 Task: Add Organic Celery to the cart.
Action: Mouse moved to (531, 323)
Screenshot: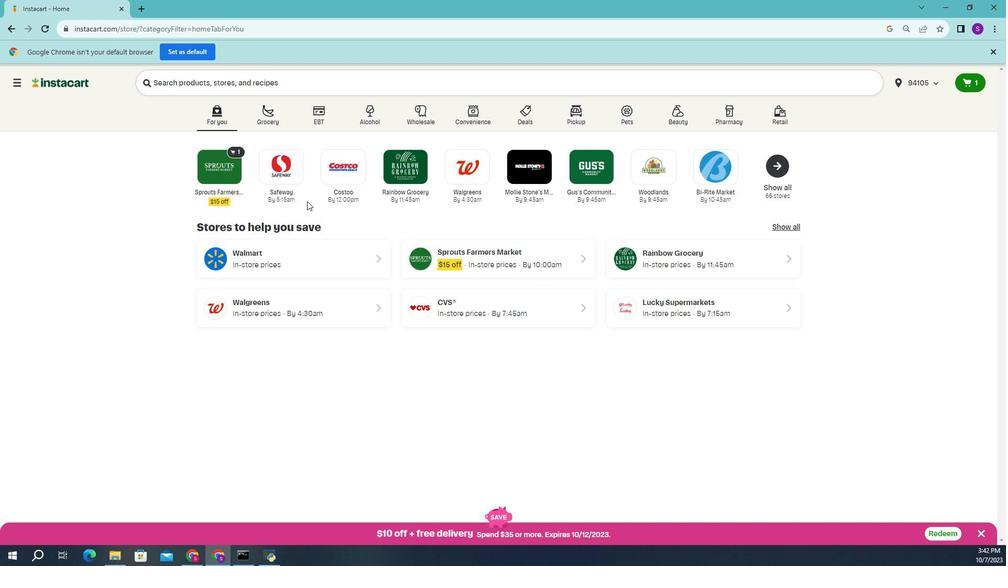 
Action: Mouse pressed left at (531, 323)
Screenshot: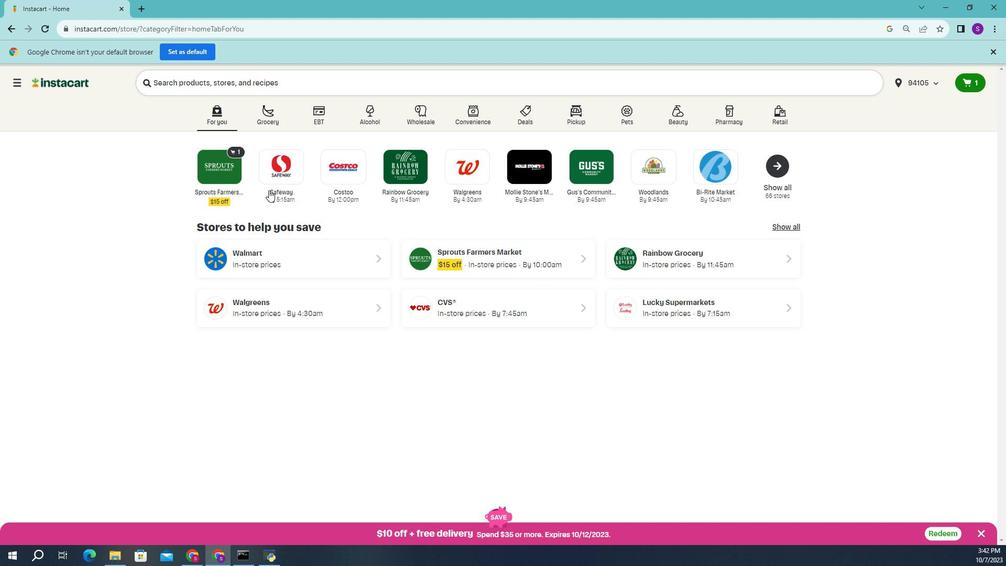 
Action: Mouse moved to (531, 323)
Screenshot: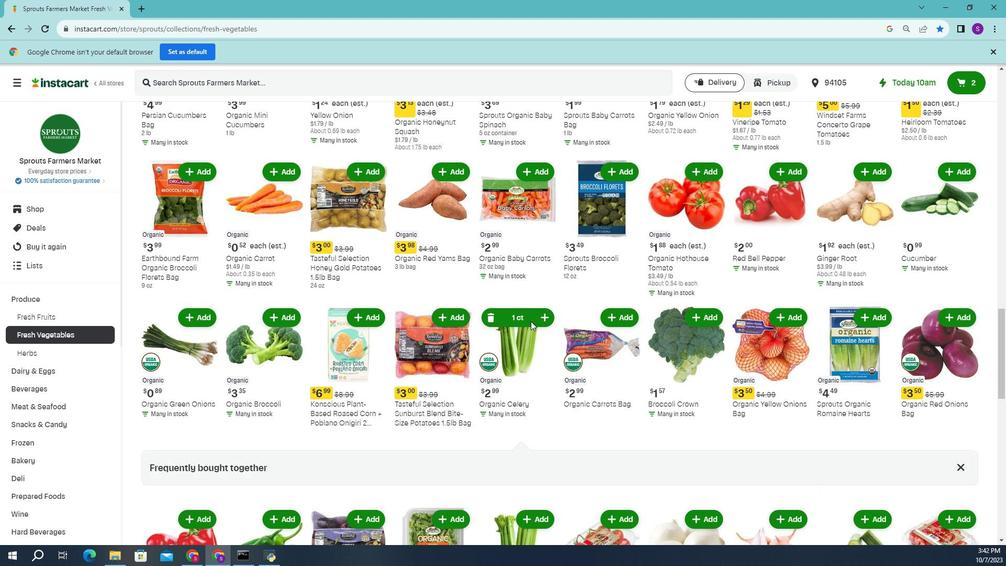 
Action: Mouse pressed left at (531, 323)
Screenshot: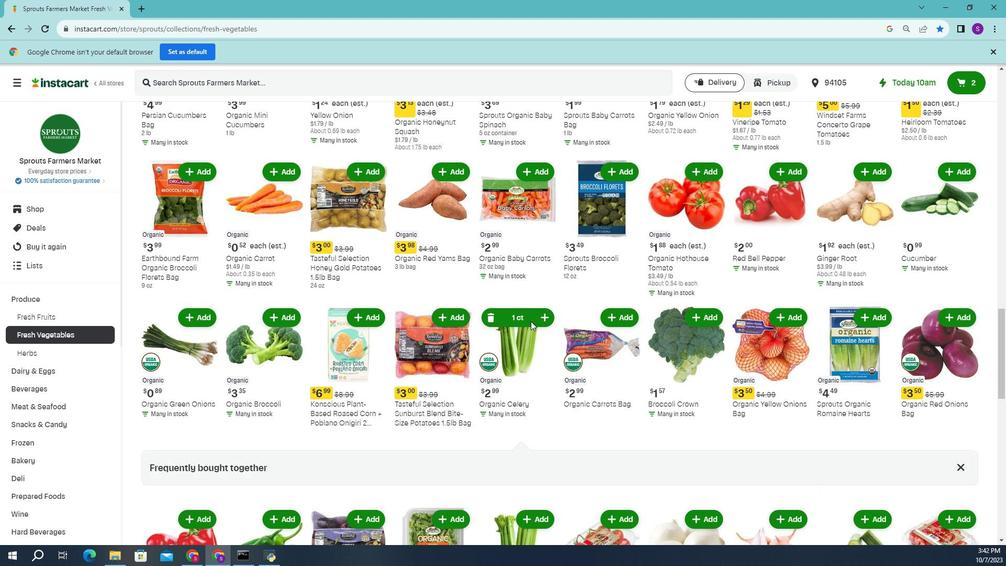 
Action: Mouse moved to (531, 323)
Screenshot: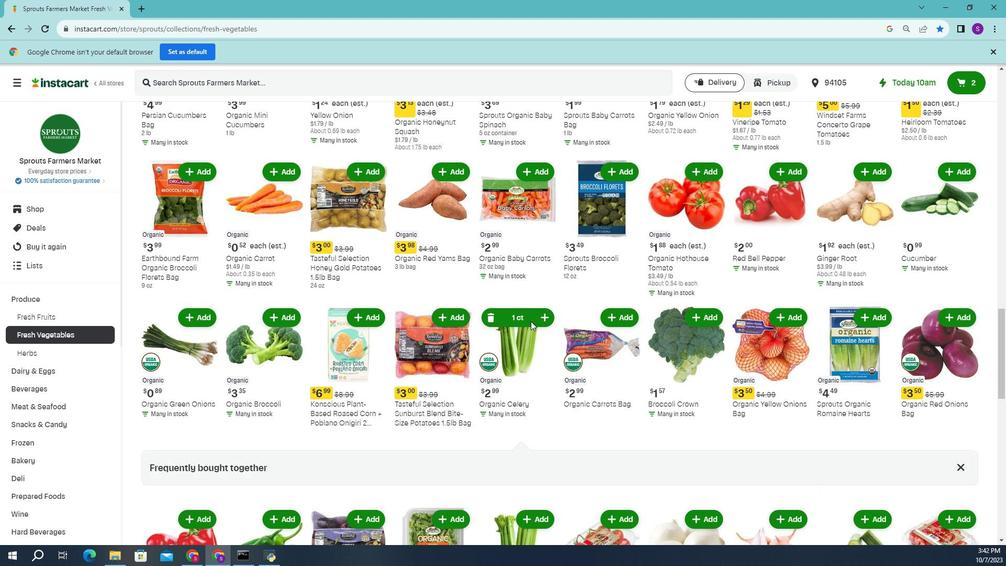 
Action: Mouse pressed left at (531, 323)
Screenshot: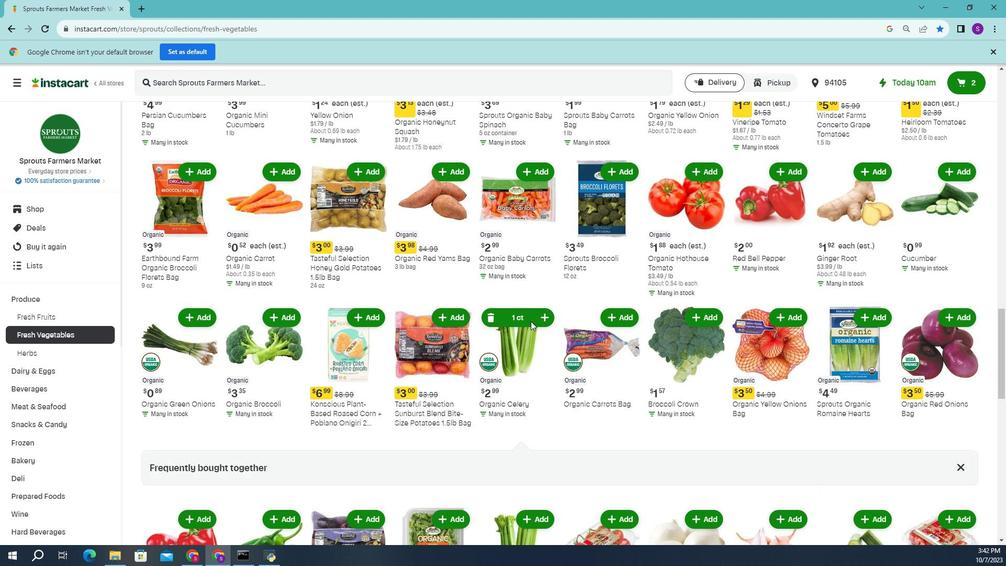 
Action: Mouse moved to (531, 323)
Screenshot: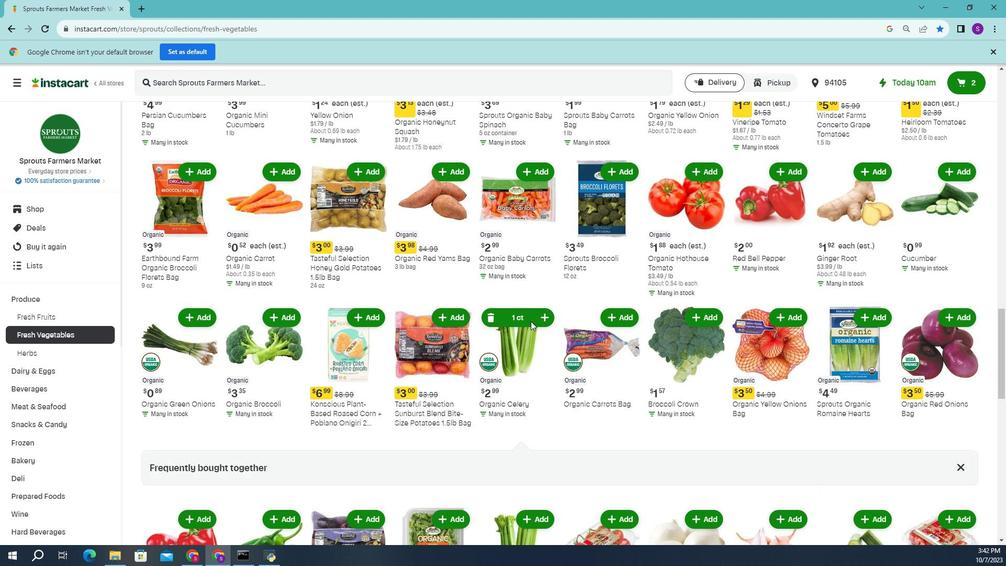 
Action: Mouse pressed left at (531, 323)
Screenshot: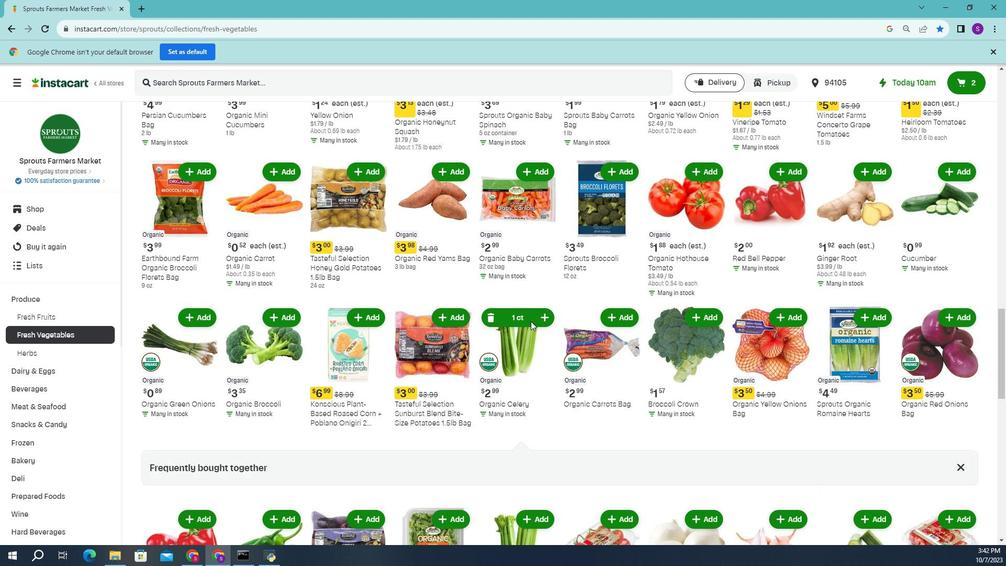 
Action: Mouse moved to (531, 323)
Screenshot: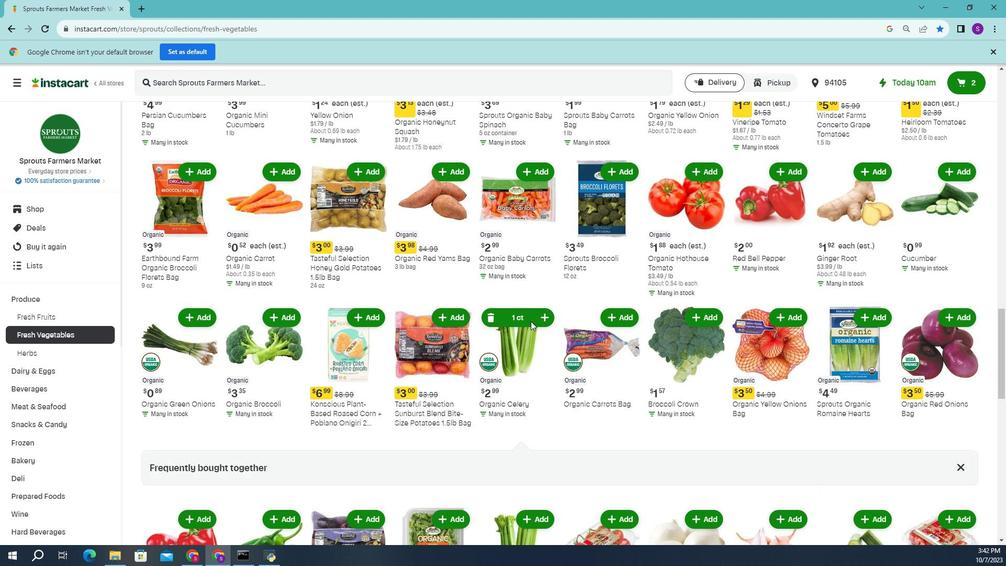 
Action: Mouse pressed left at (531, 323)
Screenshot: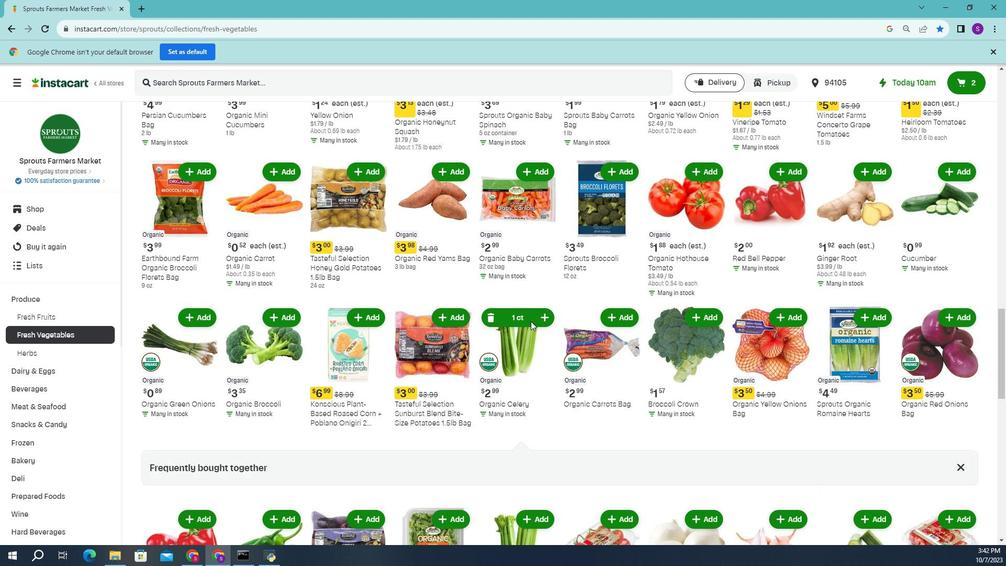 
Action: Mouse moved to (531, 323)
Screenshot: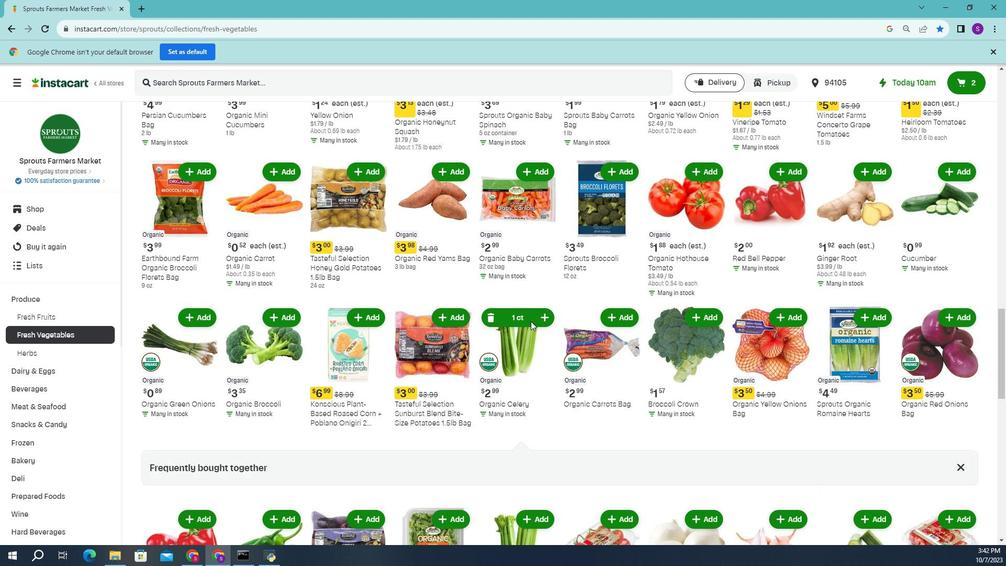 
Action: Mouse pressed left at (531, 323)
Screenshot: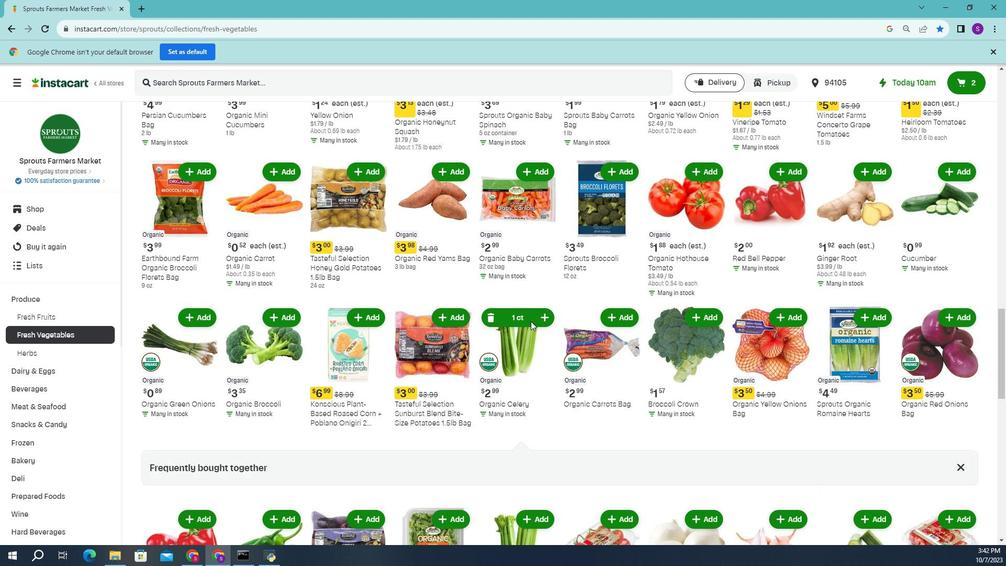 
Action: Mouse moved to (531, 323)
Screenshot: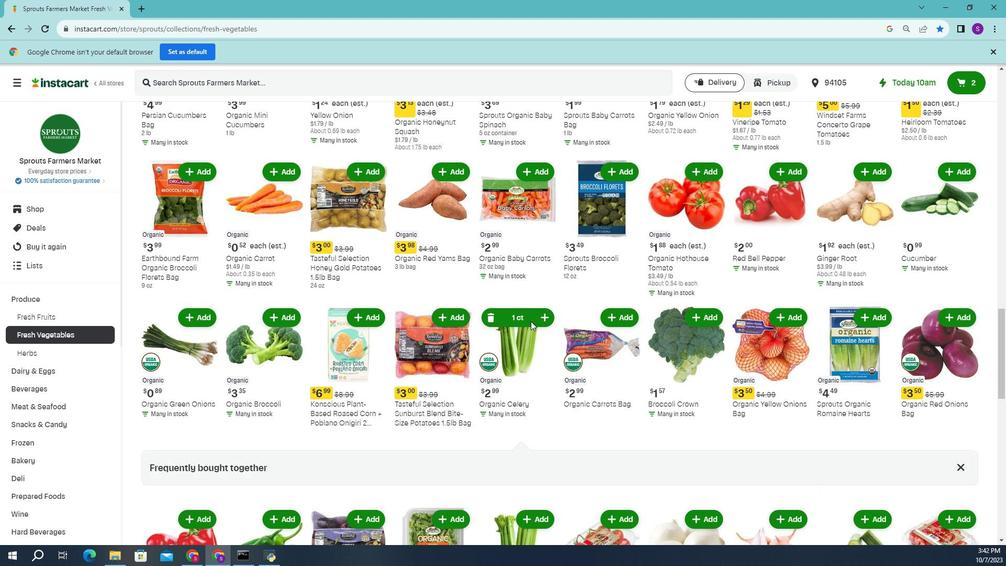 
Action: Mouse pressed left at (531, 323)
Screenshot: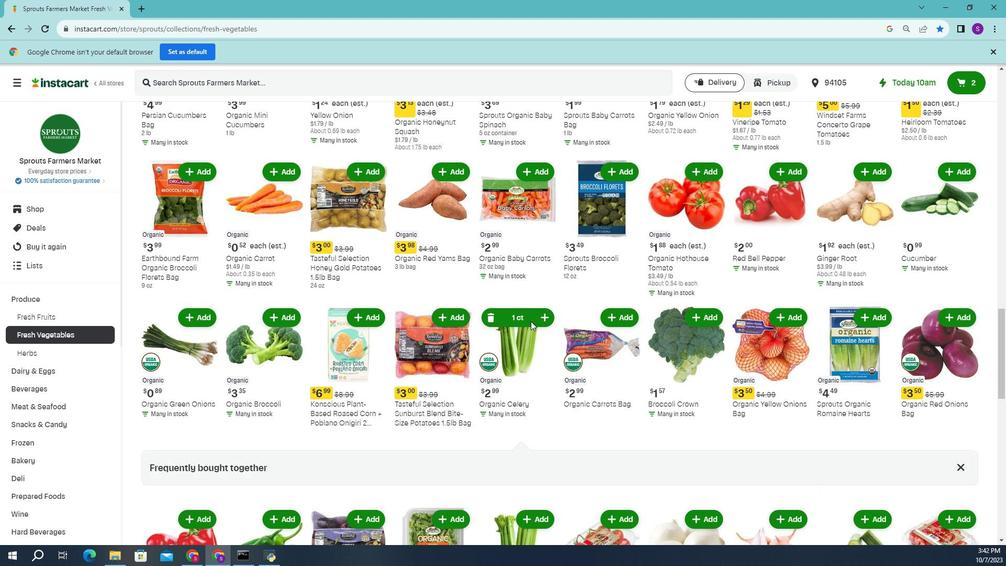 
Action: Mouse moved to (531, 323)
Screenshot: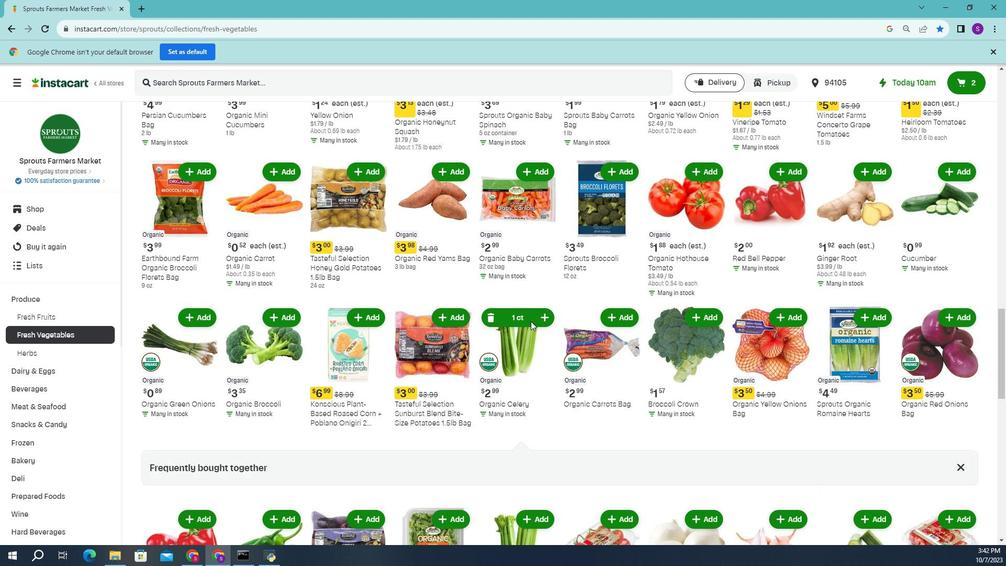 
Action: Mouse pressed left at (531, 323)
Screenshot: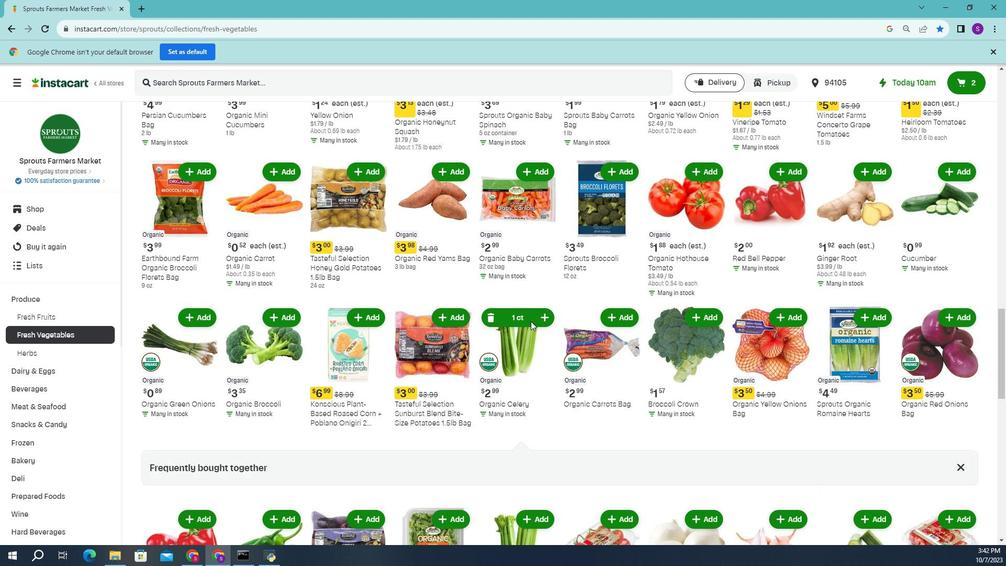 
Action: Mouse moved to (531, 323)
Screenshot: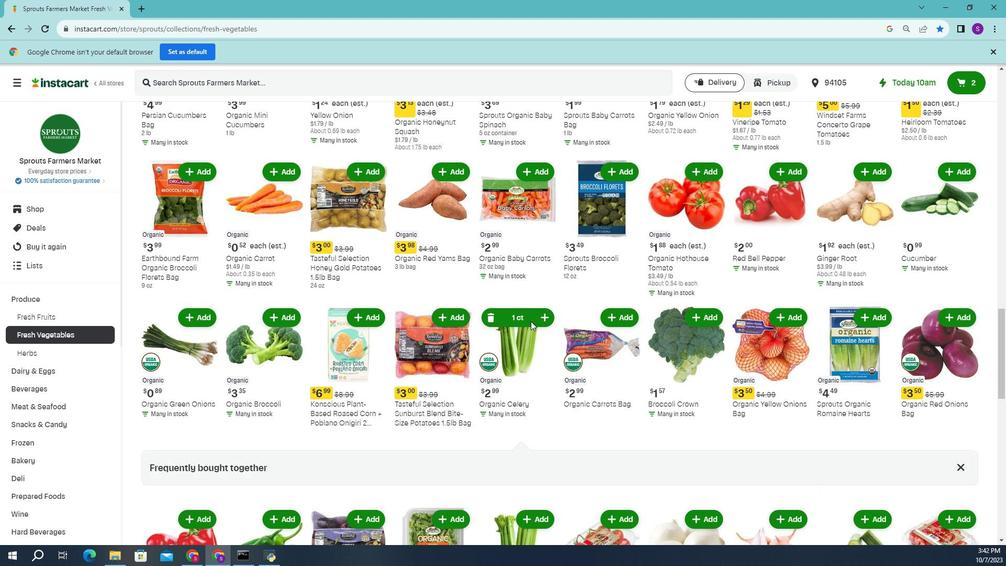 
Action: Key pressed <Key.esc><Key.esc><Key.esc><Key.esc><Key.cmd>l<Key.alt_l><Key.alt_l><Key.alt_l><Key.alt_l><Key.alt_l><Key.alt_l><Key.alt_l><Key.alt_l><Key.alt_l><Key.alt_l><Key.alt_l><Key.alt_l><Key.delete>
Screenshot: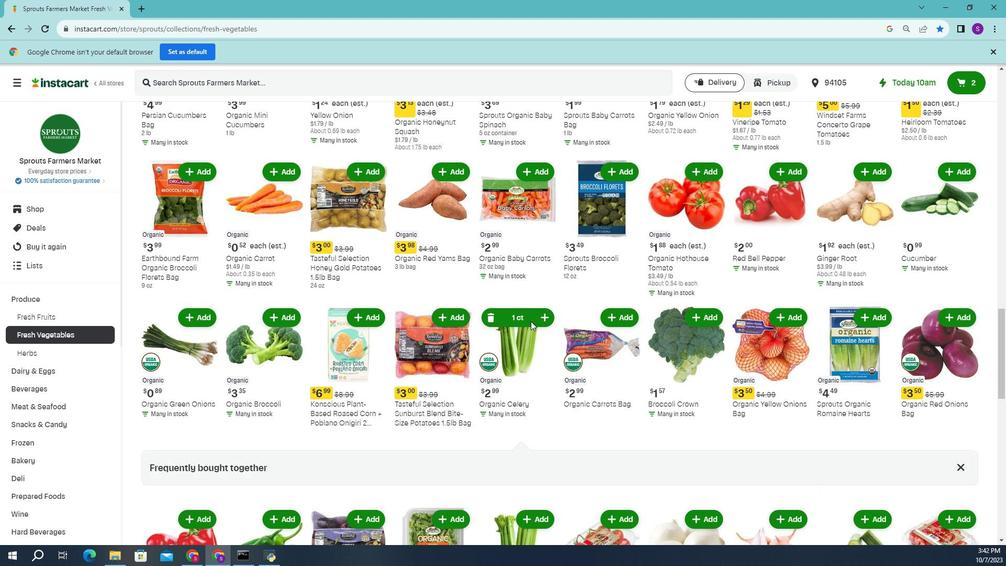 
Action: Mouse moved to (531, 323)
Screenshot: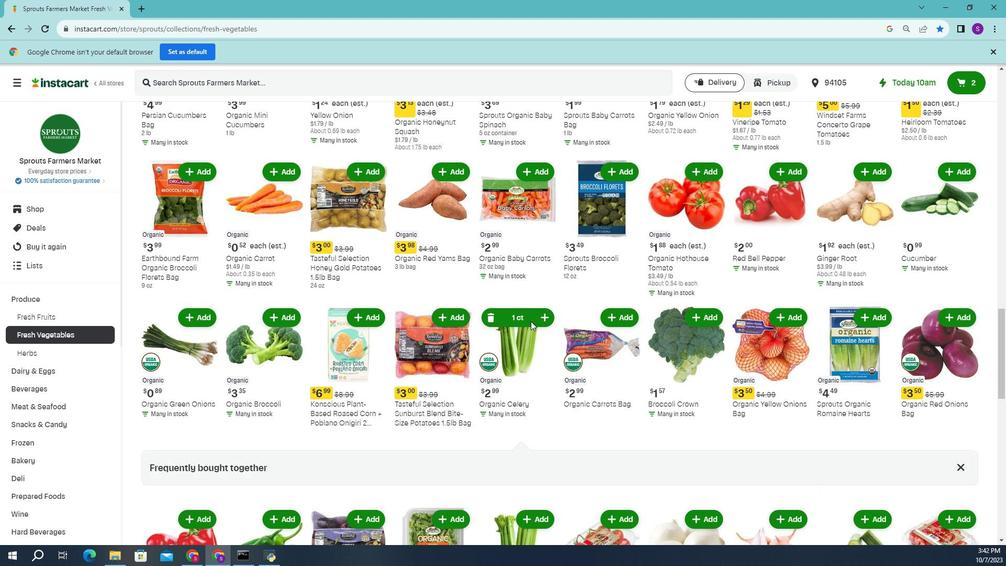 
Action: Mouse pressed left at (531, 323)
Screenshot: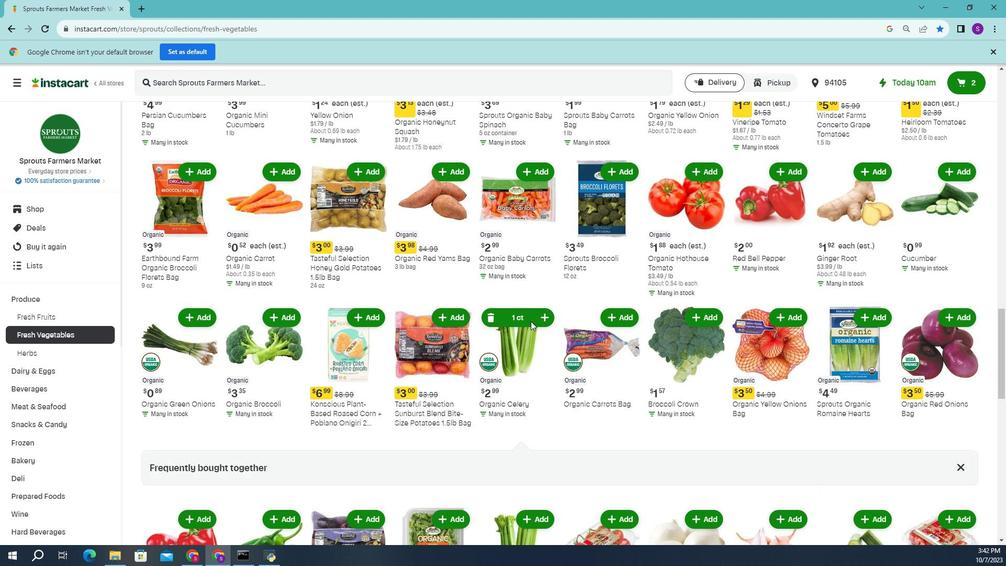 
Action: Mouse moved to (531, 323)
Screenshot: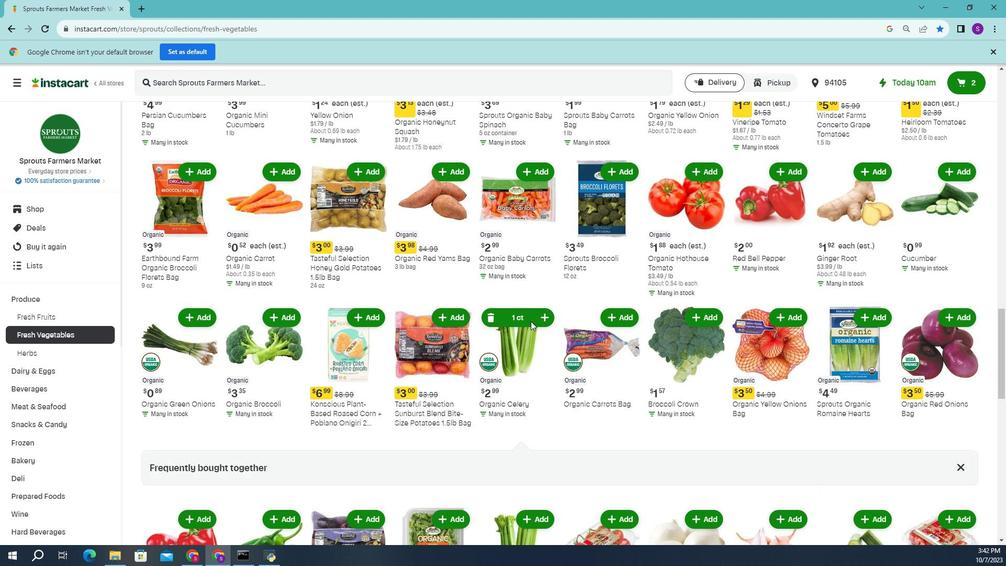 
Action: Mouse pressed left at (531, 323)
Screenshot: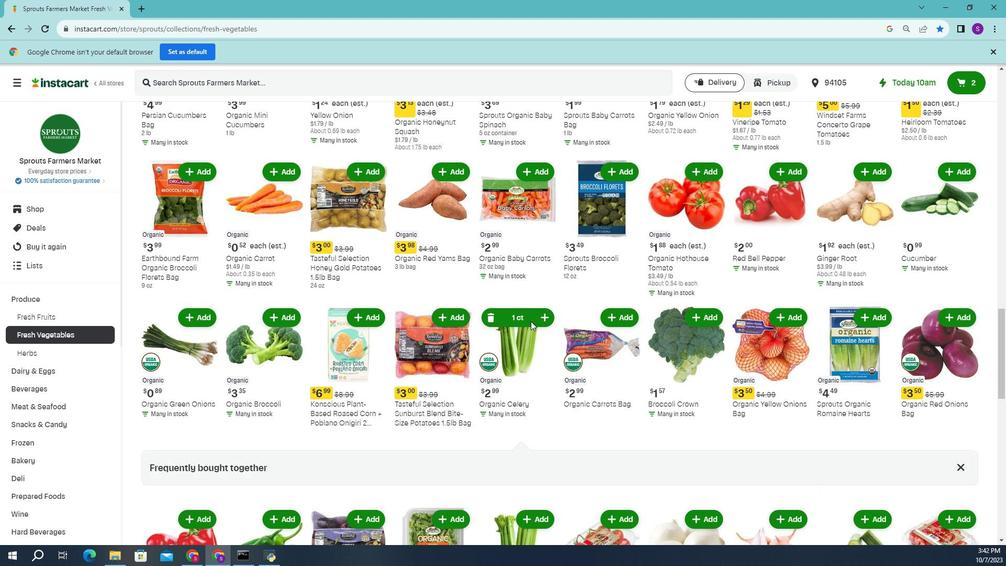 
Action: Mouse moved to (531, 323)
Screenshot: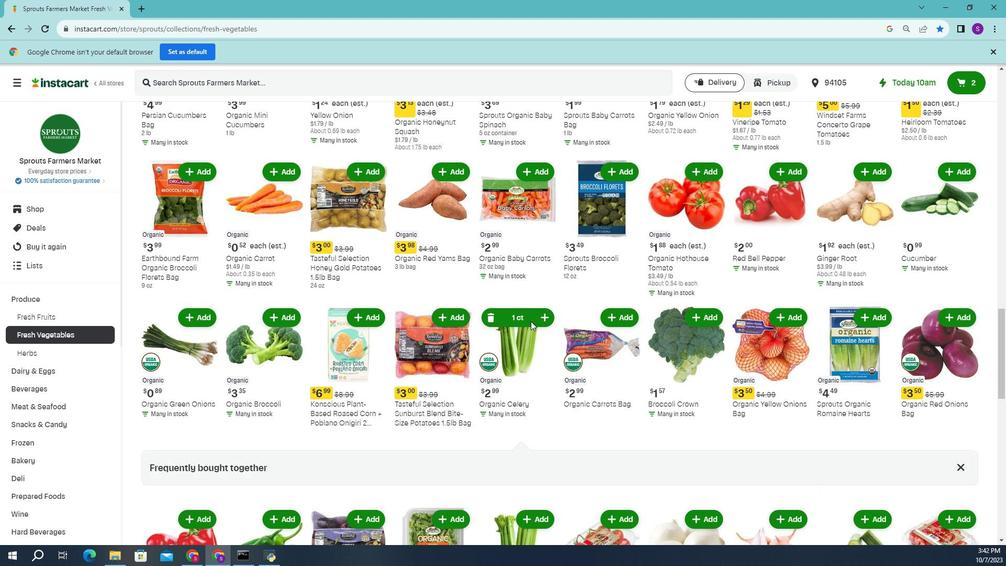 
Action: Mouse pressed left at (531, 323)
Screenshot: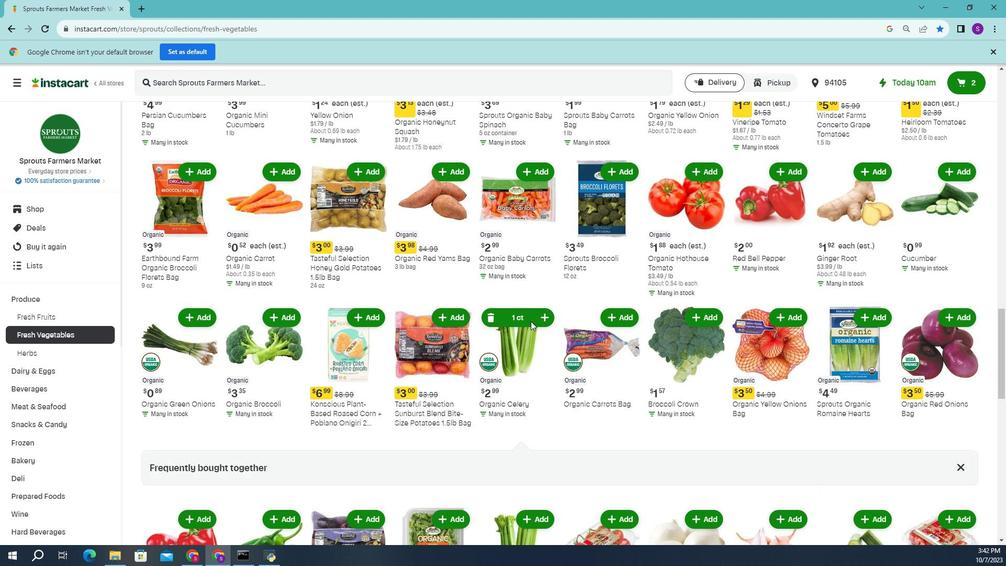 
Action: Mouse moved to (531, 323)
Screenshot: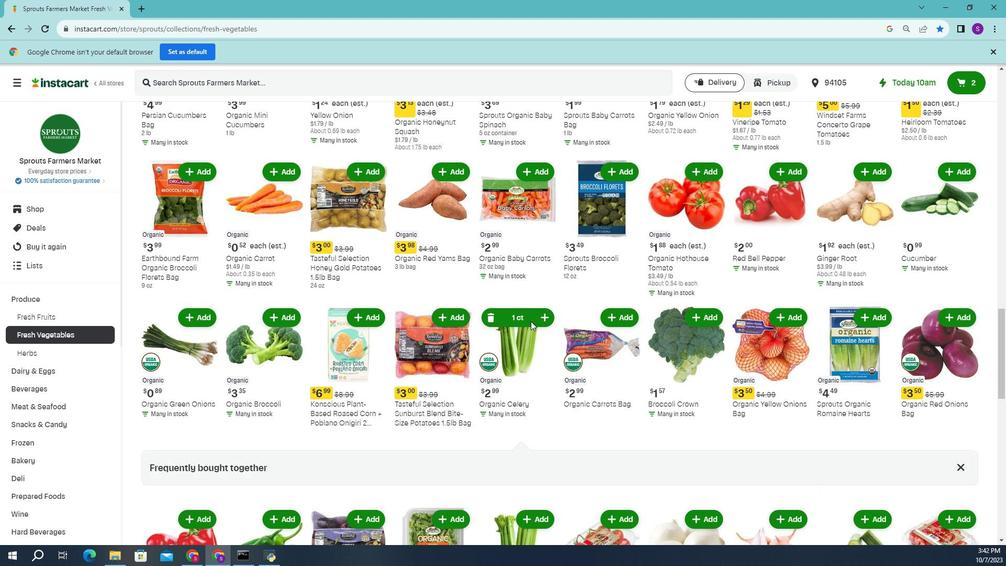 
Action: Mouse pressed left at (531, 323)
Screenshot: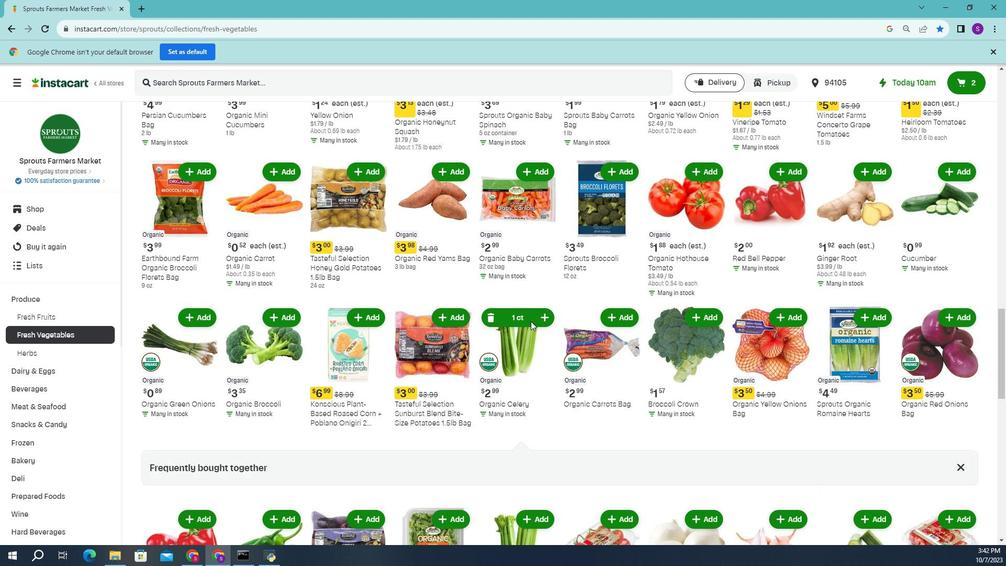
Action: Mouse pressed left at (531, 323)
Screenshot: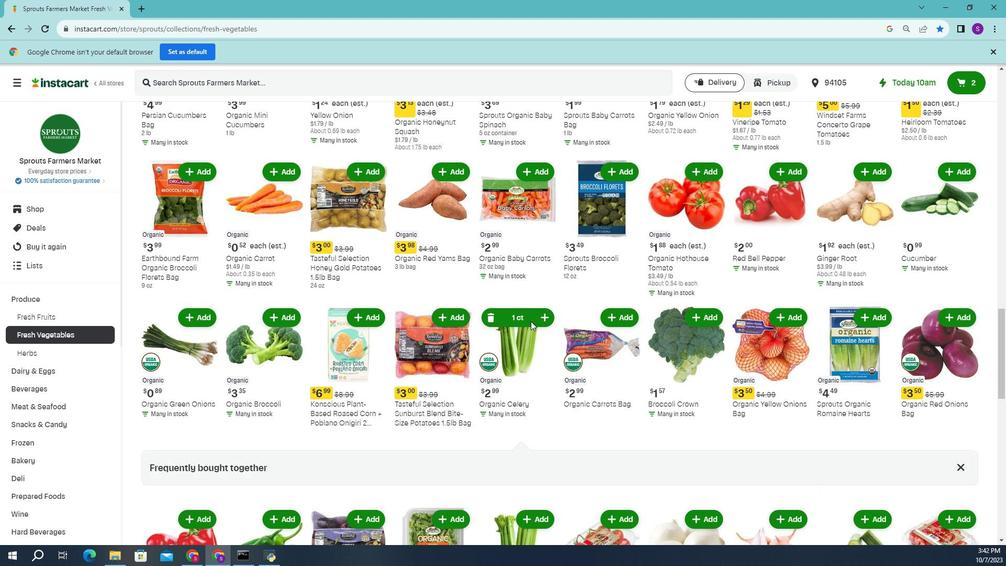
Action: Mouse pressed left at (531, 323)
Screenshot: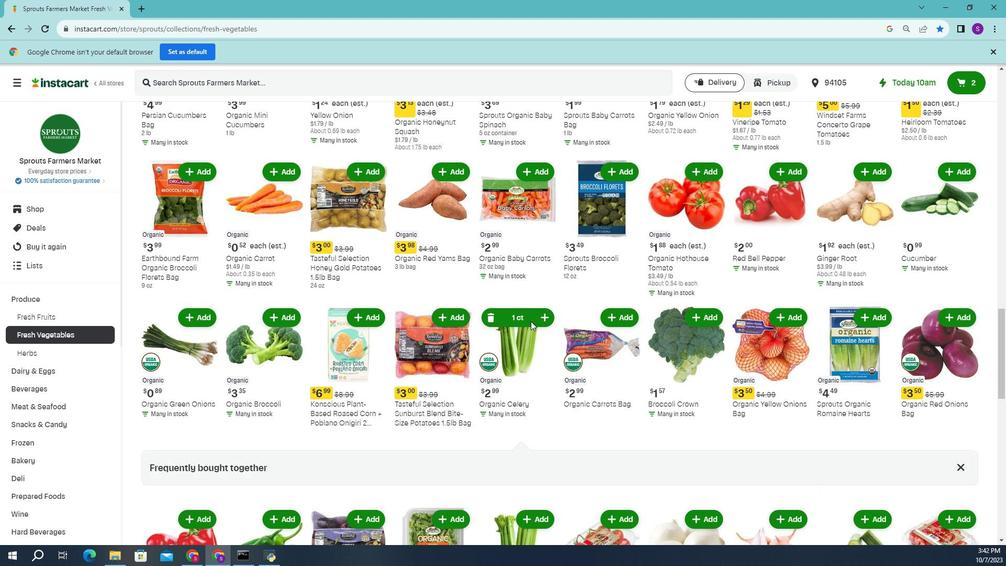 
Action: Mouse pressed left at (531, 323)
Screenshot: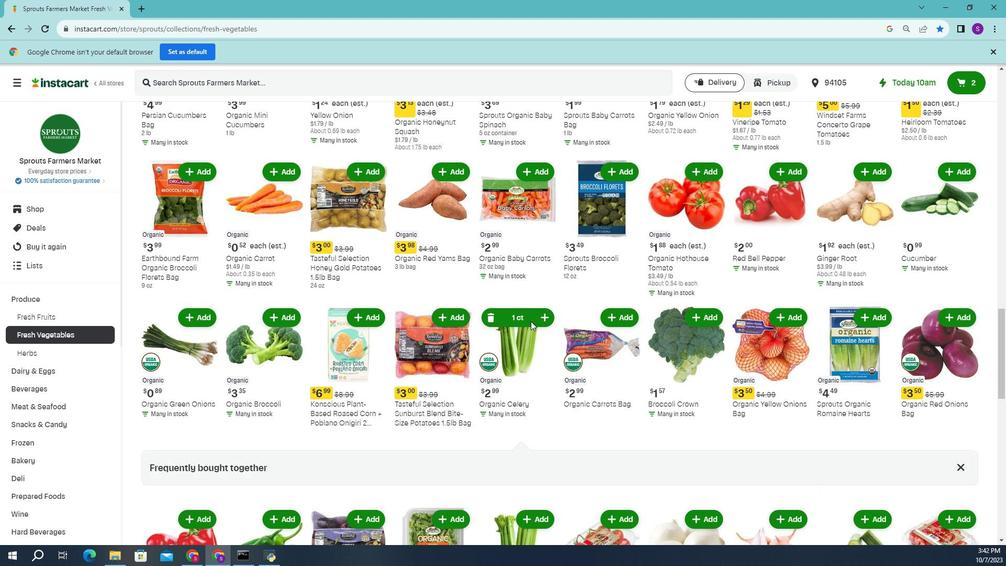 
Action: Mouse pressed left at (531, 323)
Screenshot: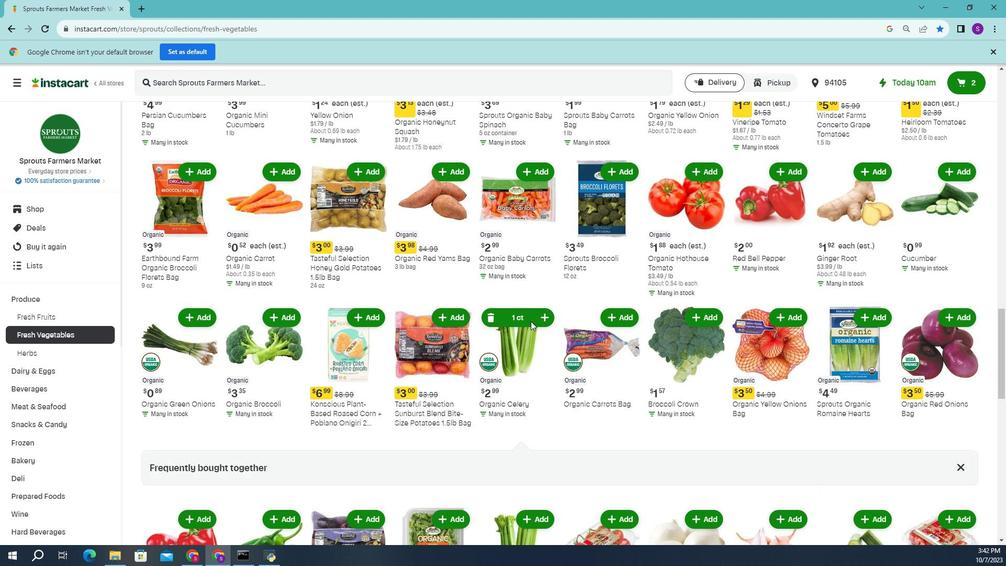 
Action: Key pressed <Key.cmd>llllllll<Key.alt_l><Key.alt_l><Key.delete><Key.delete><Key.delete><Key.delete><Key.delete><Key.delete><Key.delete><Key.delete><Key.delete><Key.delete><Key.delete><Key.delete><Key.delete><Key.delete><Key.delete><Key.delete><Key.delete><Key.delete><Key.delete><Key.delete><Key.alt_l><Key.delete><Key.esc><Key.esc><Key.esc><Key.esc><Key.esc><Key.esc><Key.esc><Key.esc><Key.esc><Key.esc><Key.esc><Key.esc><Key.esc><Key.esc><Key.alt_l><Key.delete><Key.delete><Key.delete><Key.delete><Key.delete><Key.delete><Key.delete><Key.delete><Key.delete><Key.delete><Key.delete><Key.delete><Key.delete><Key.delete><Key.delete><Key.delete><Key.delete><Key.alt_l><Key.delete><Key.delete><Key.delete><Key.delete><Key.delete><Key.delete><Key.delete><Key.delete><Key.delete><Key.delete><Key.delete><Key.delete><Key.delete><Key.delete><Key.delete>
Screenshot: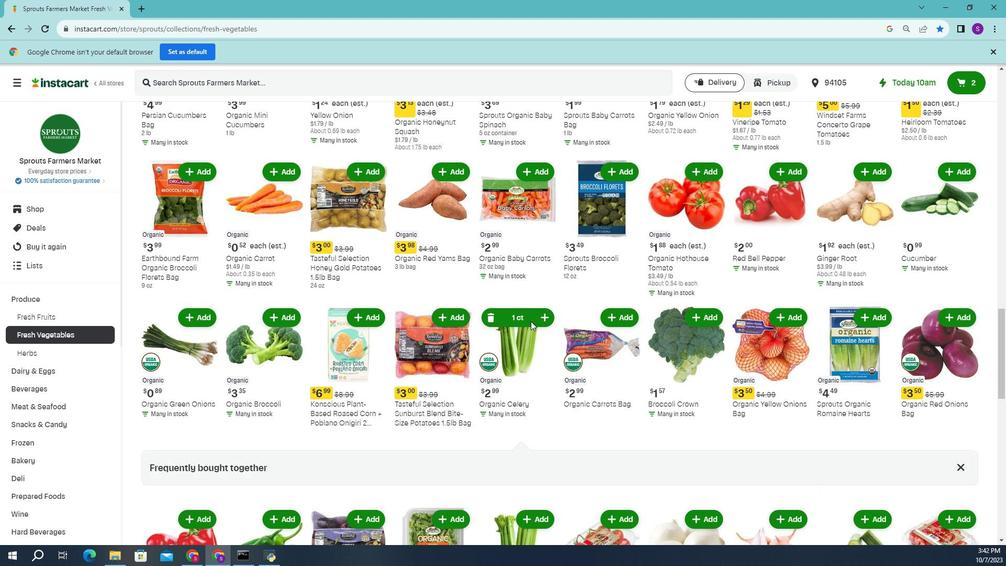 
Action: Mouse moved to (531, 323)
Screenshot: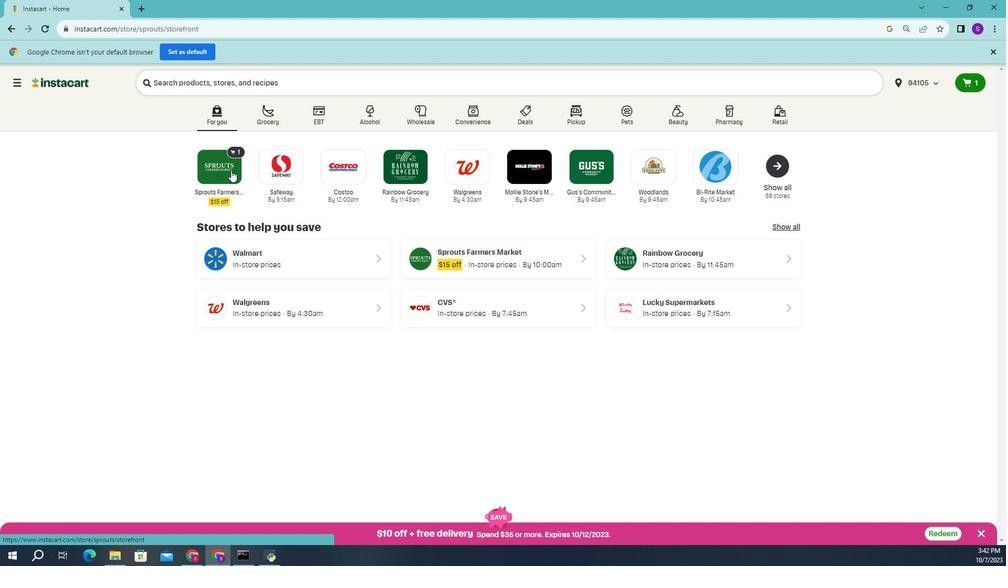 
Action: Mouse pressed left at (531, 323)
Screenshot: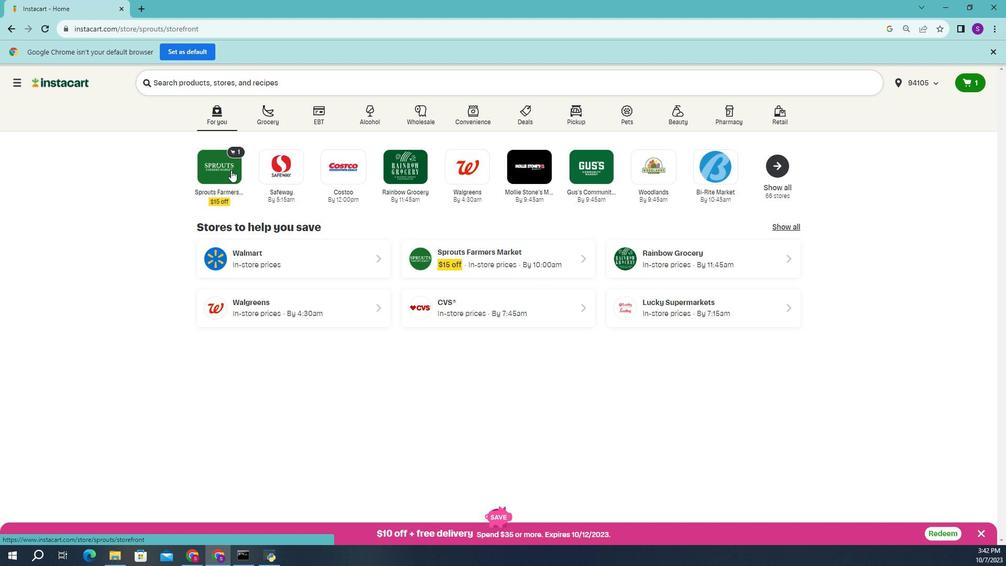 
Action: Mouse moved to (531, 323)
Screenshot: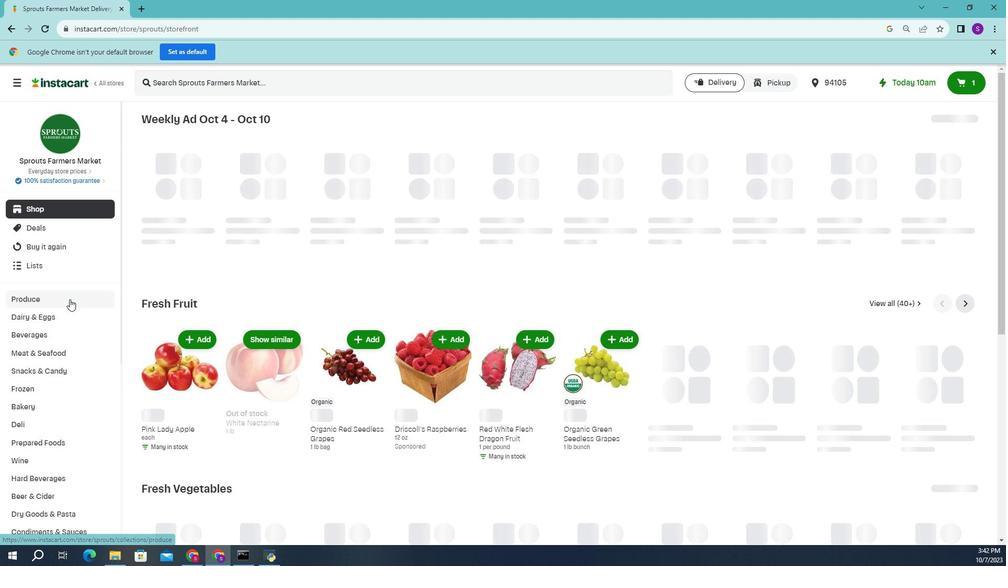 
Action: Mouse pressed left at (531, 323)
Screenshot: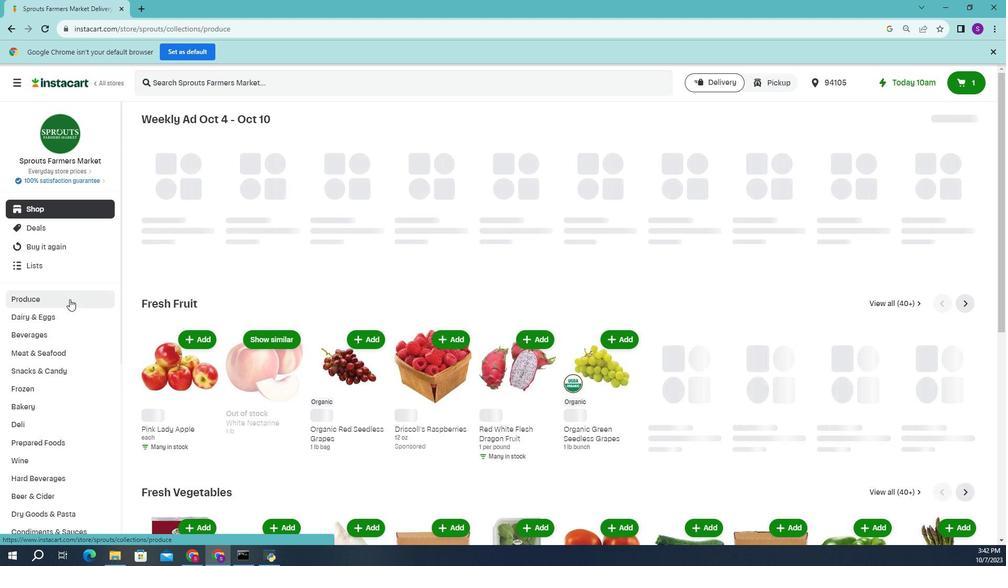 
Action: Mouse moved to (531, 323)
Screenshot: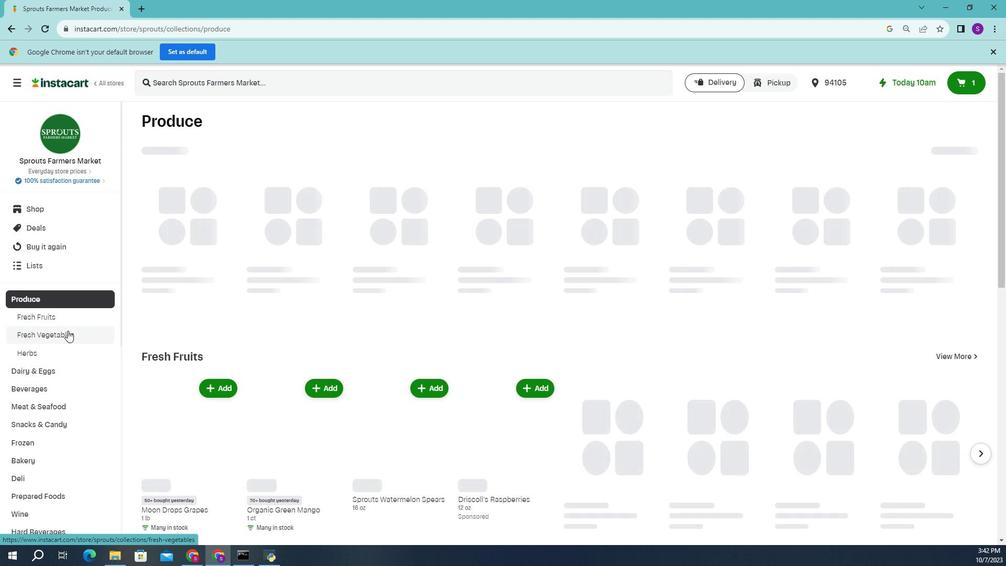 
Action: Mouse pressed left at (531, 323)
Screenshot: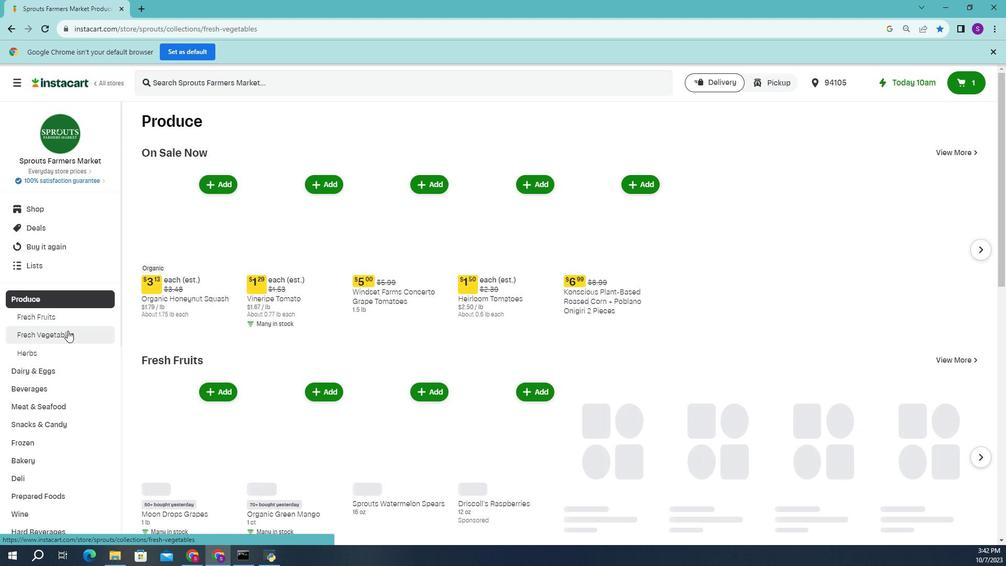 
Action: Mouse moved to (531, 323)
Screenshot: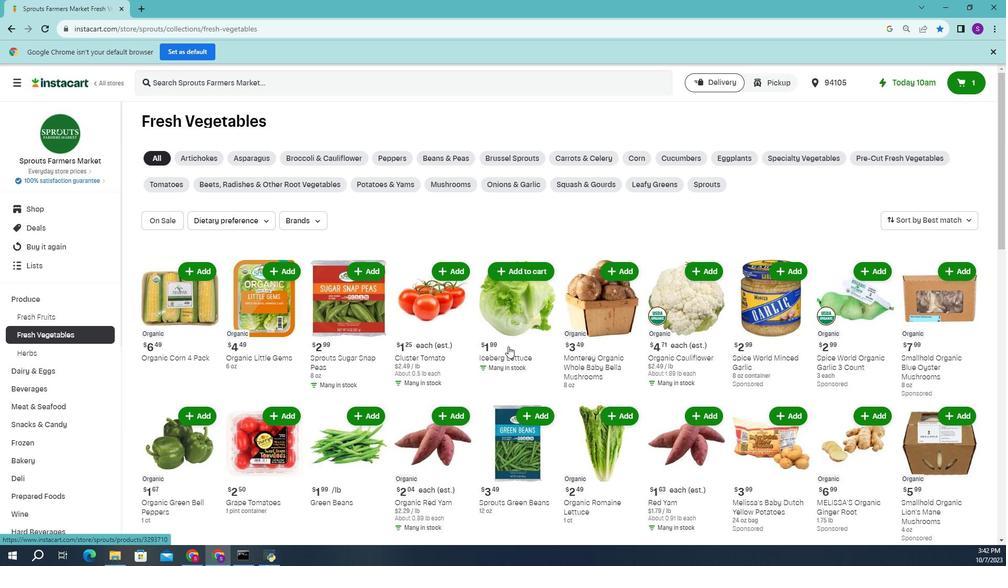 
Action: Mouse scrolled (531, 323) with delta (0, 0)
Screenshot: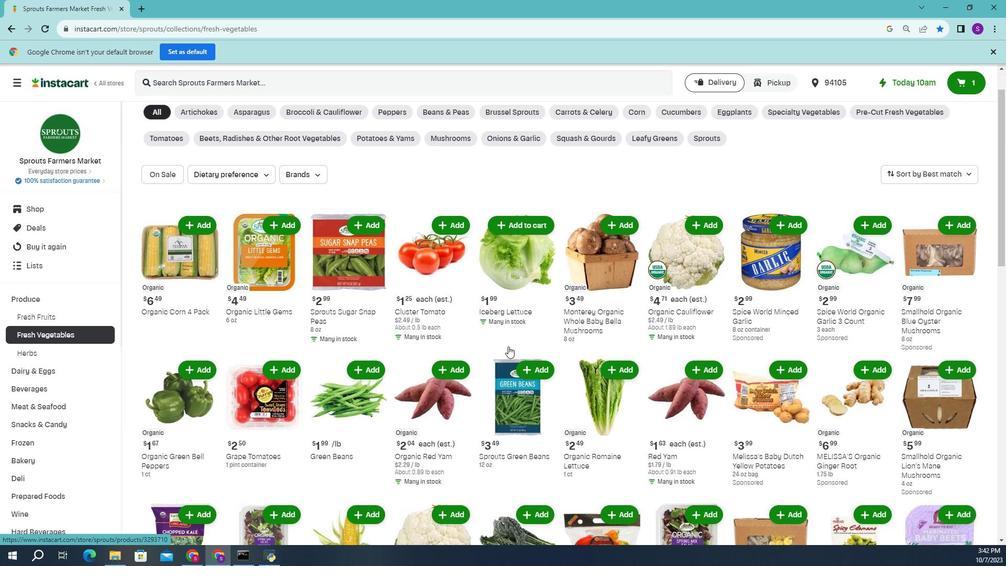
Action: Mouse scrolled (531, 323) with delta (0, 0)
Screenshot: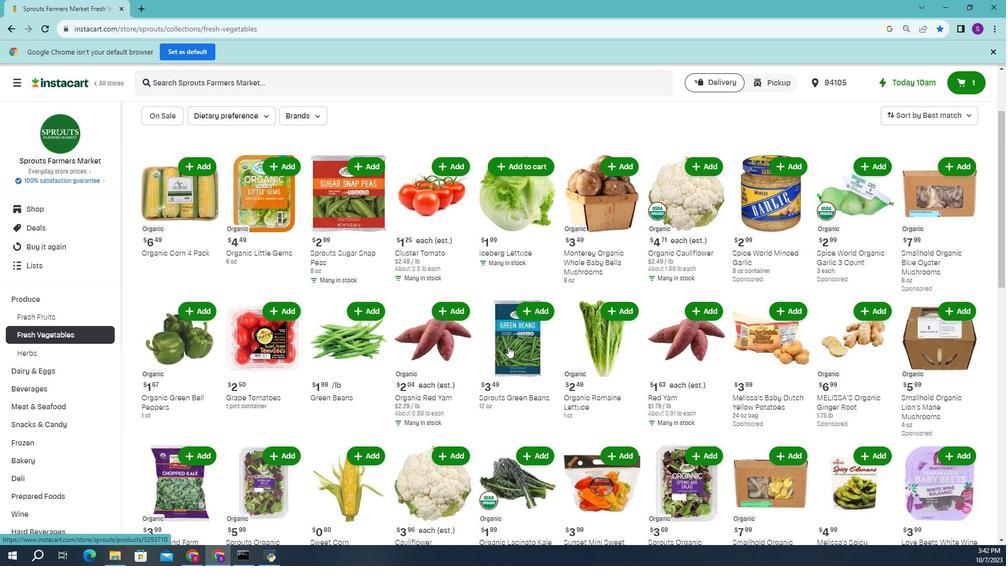 
Action: Mouse scrolled (531, 323) with delta (0, 0)
Screenshot: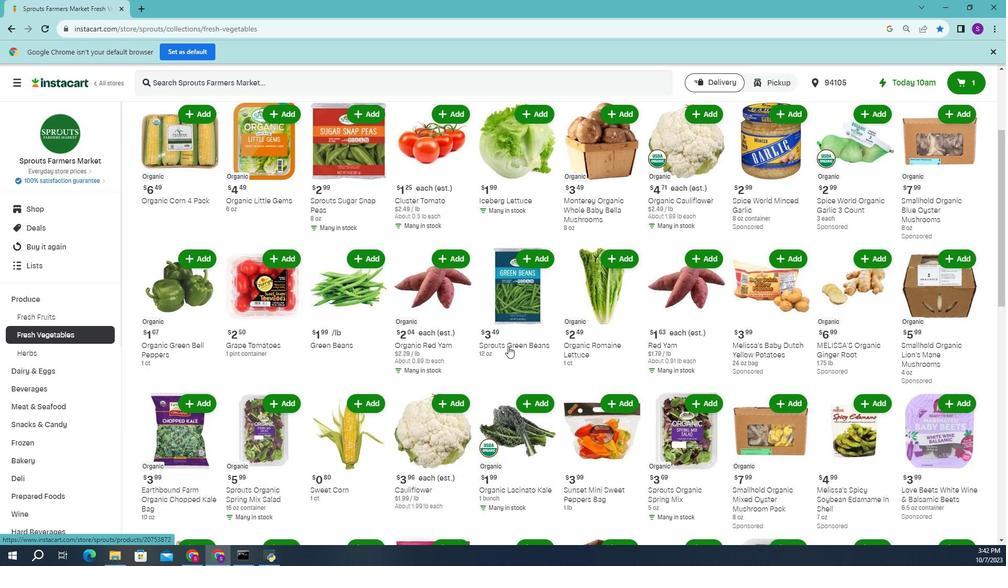 
Action: Mouse moved to (531, 323)
Screenshot: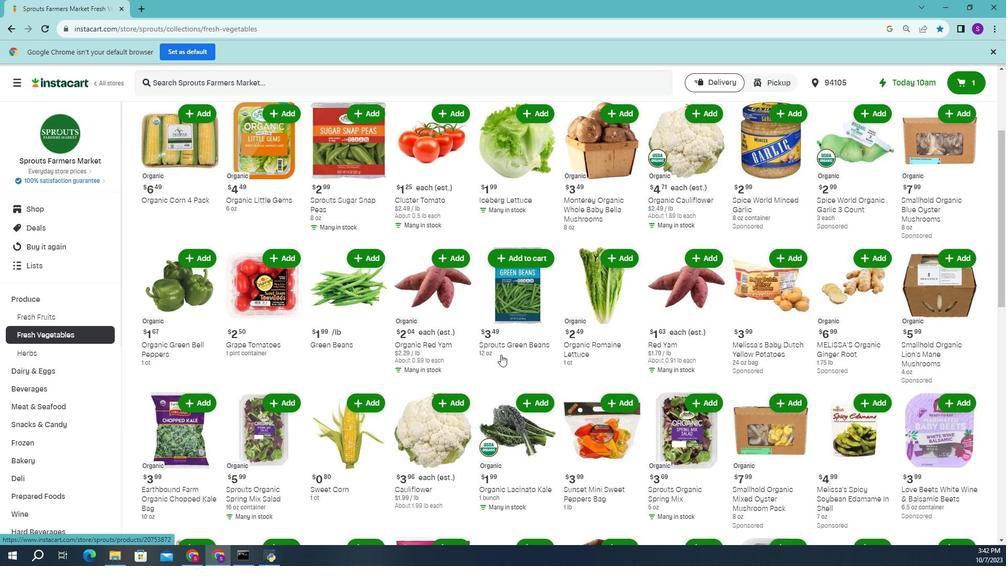 
Action: Mouse scrolled (531, 323) with delta (0, 0)
Screenshot: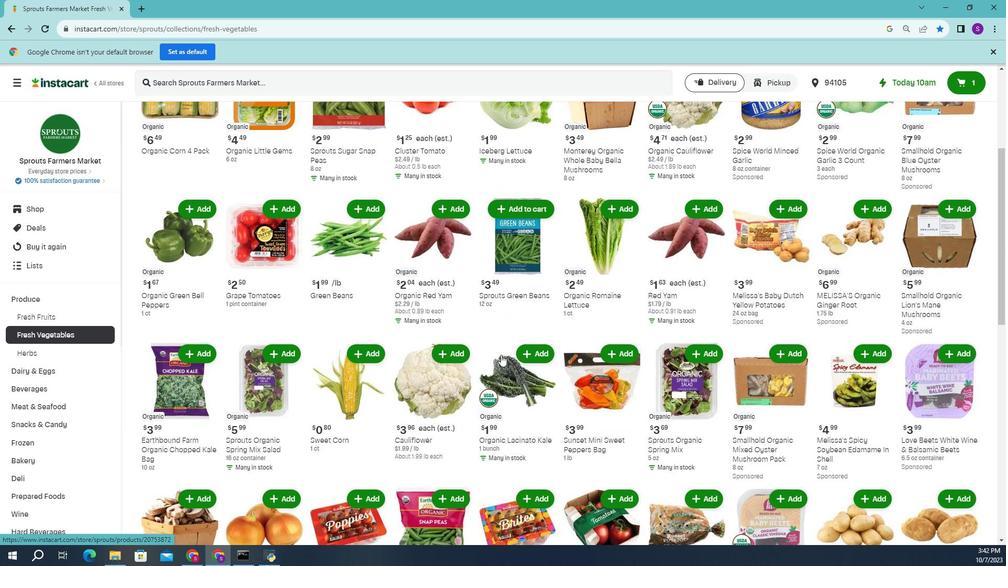 
Action: Mouse scrolled (531, 323) with delta (0, 0)
Screenshot: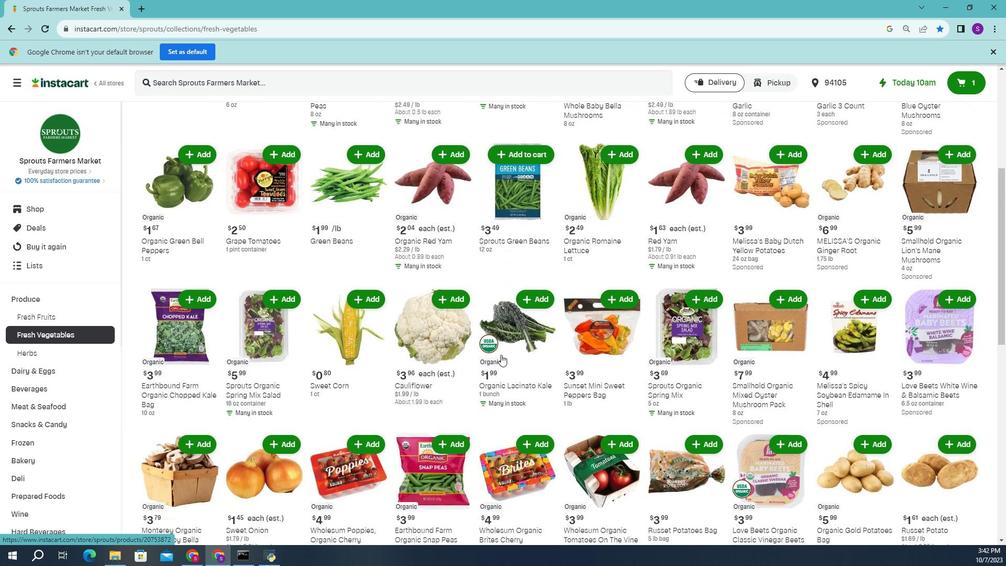 
Action: Mouse moved to (531, 323)
Screenshot: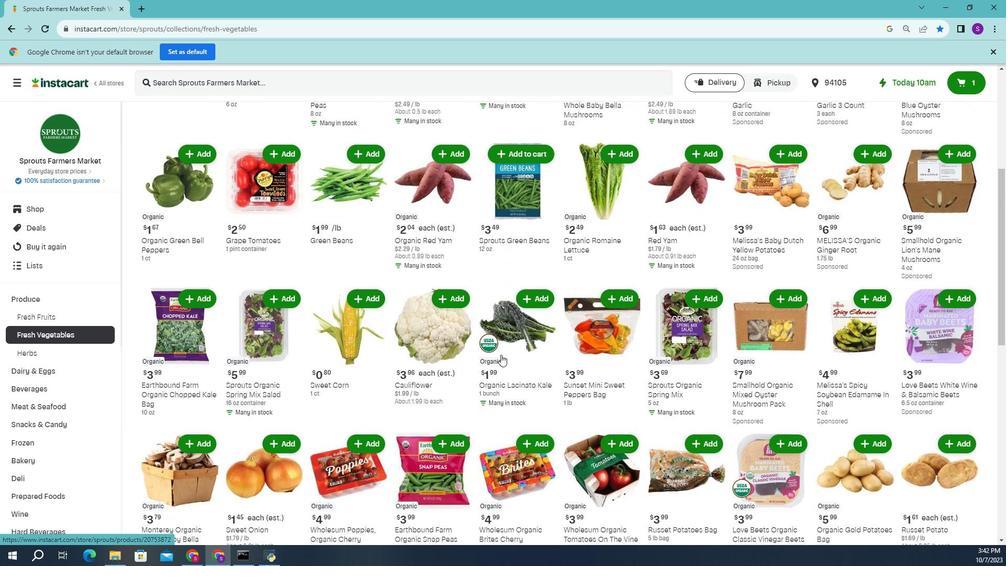 
Action: Mouse scrolled (531, 323) with delta (0, 0)
Screenshot: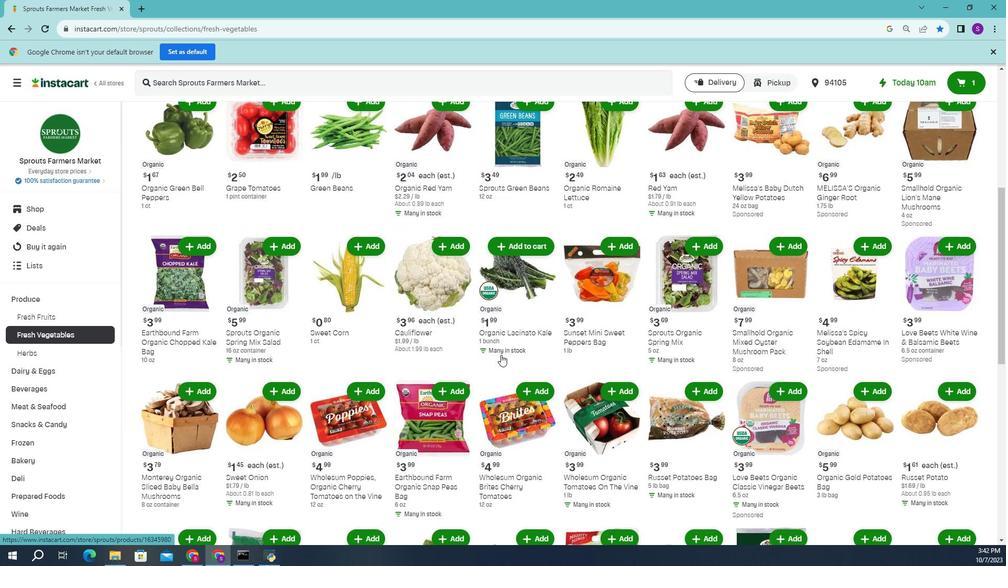 
Action: Mouse scrolled (531, 323) with delta (0, 0)
Screenshot: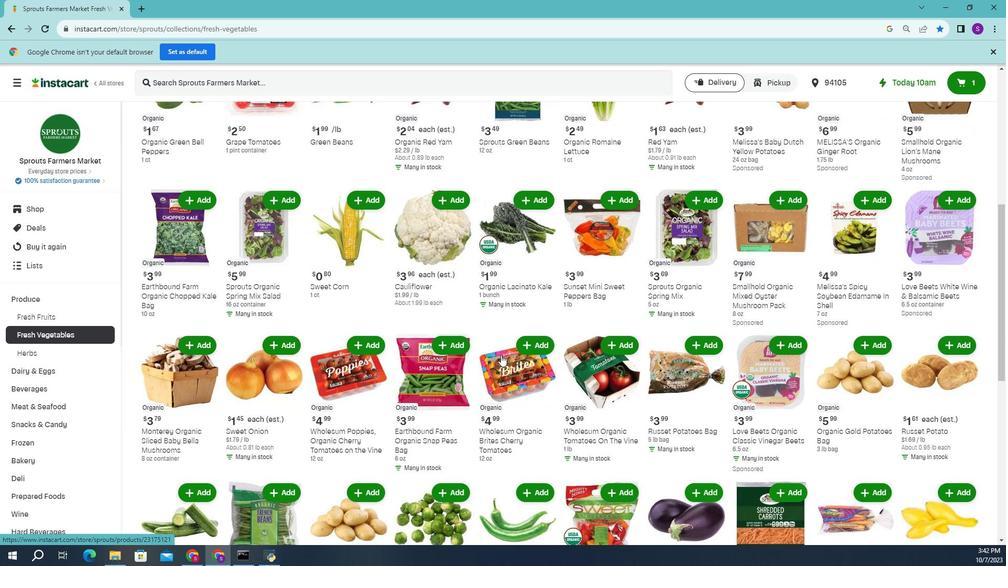
Action: Mouse scrolled (531, 323) with delta (0, 0)
Screenshot: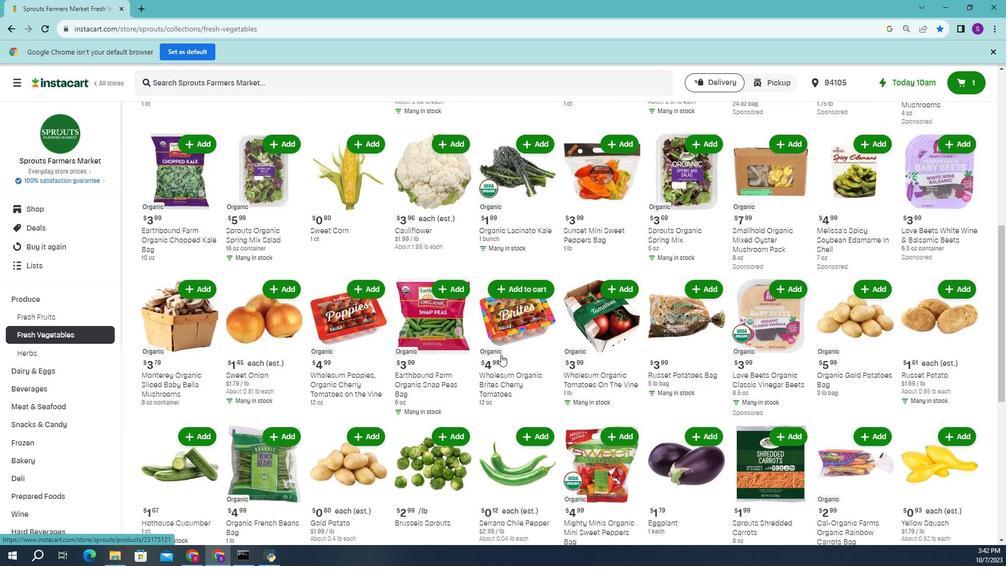 
Action: Mouse scrolled (531, 323) with delta (0, 0)
Screenshot: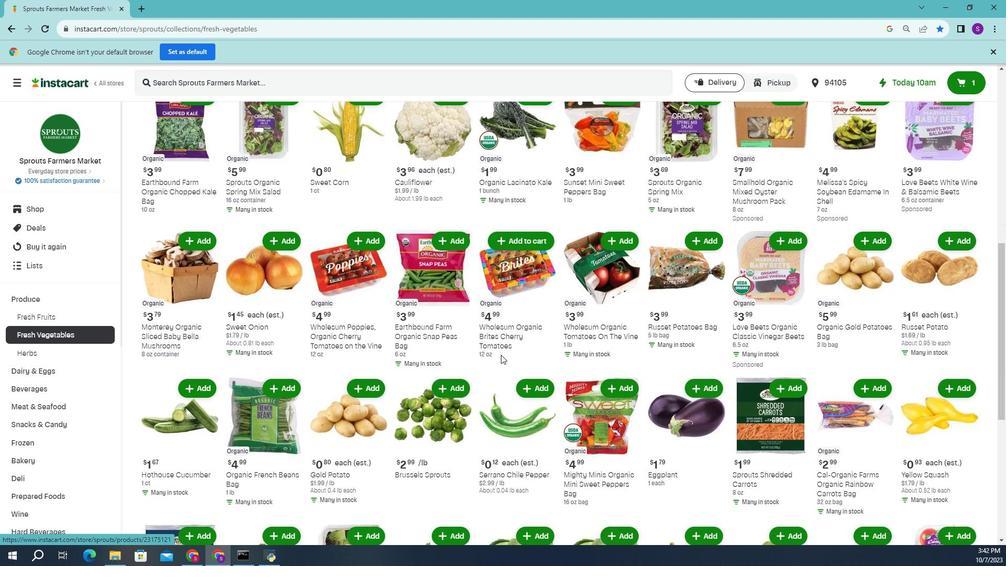 
Action: Mouse scrolled (531, 323) with delta (0, 0)
Screenshot: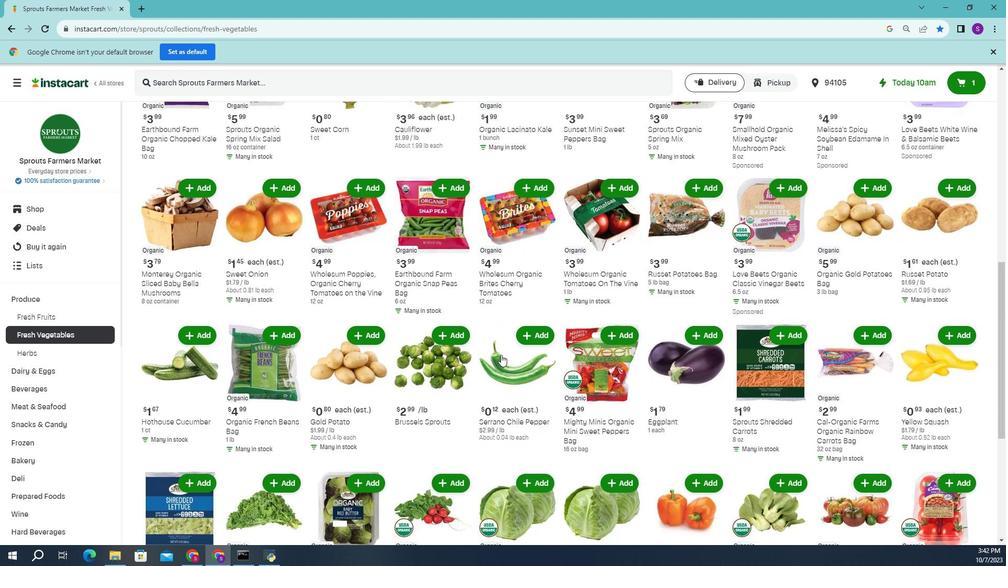 
Action: Mouse scrolled (531, 323) with delta (0, 0)
Screenshot: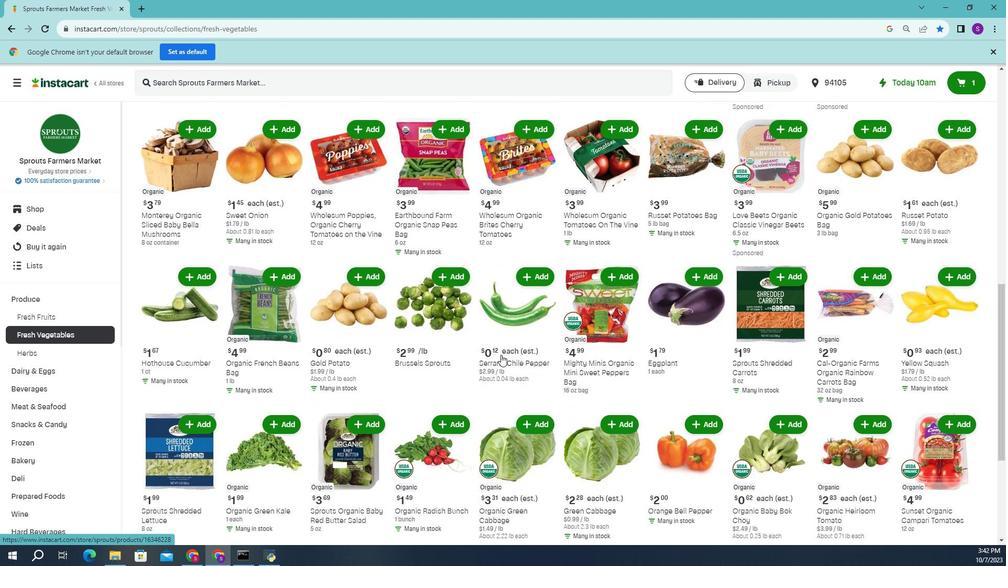 
Action: Mouse scrolled (531, 323) with delta (0, 0)
Screenshot: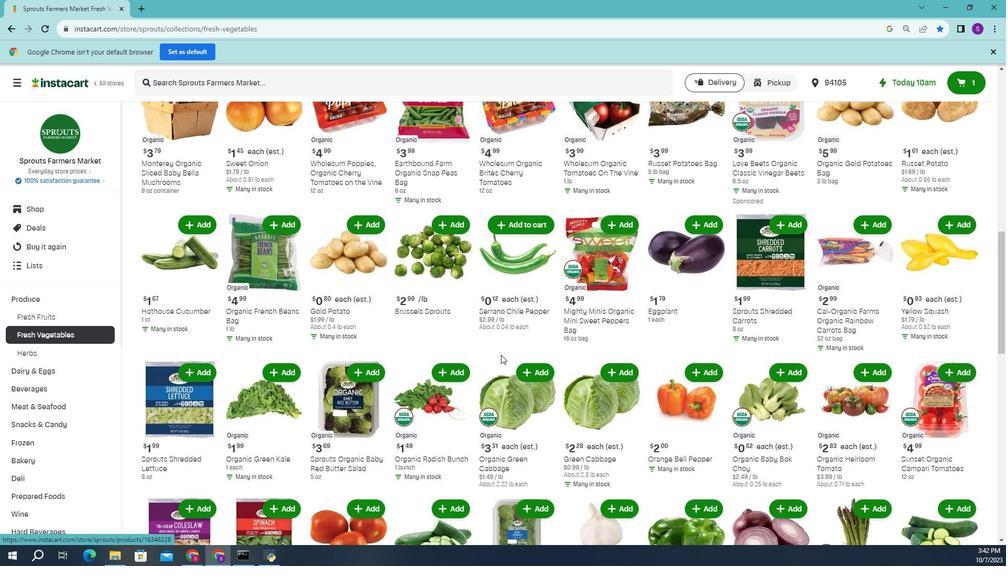 
Action: Mouse scrolled (531, 323) with delta (0, 0)
Screenshot: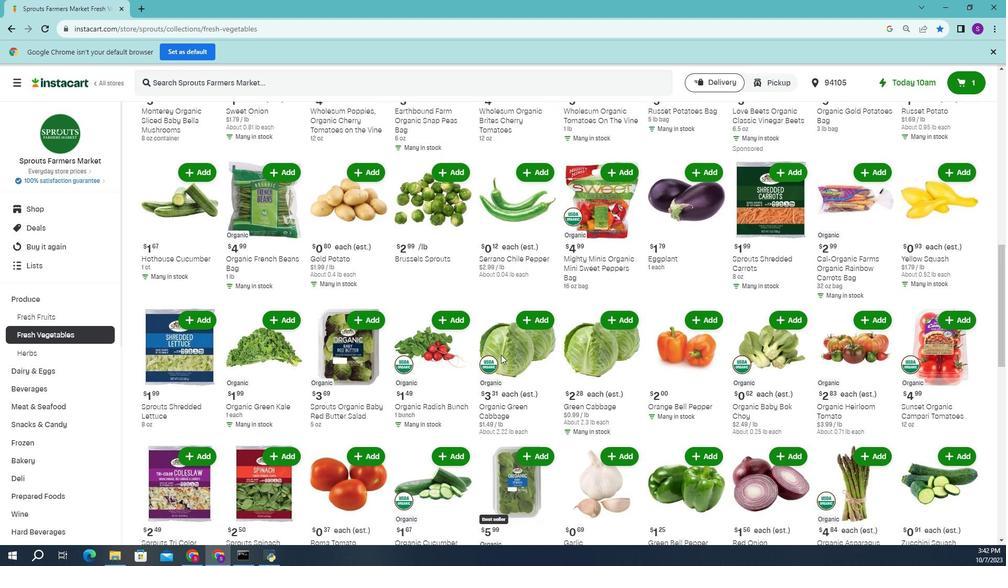 
Action: Mouse scrolled (531, 323) with delta (0, 0)
Screenshot: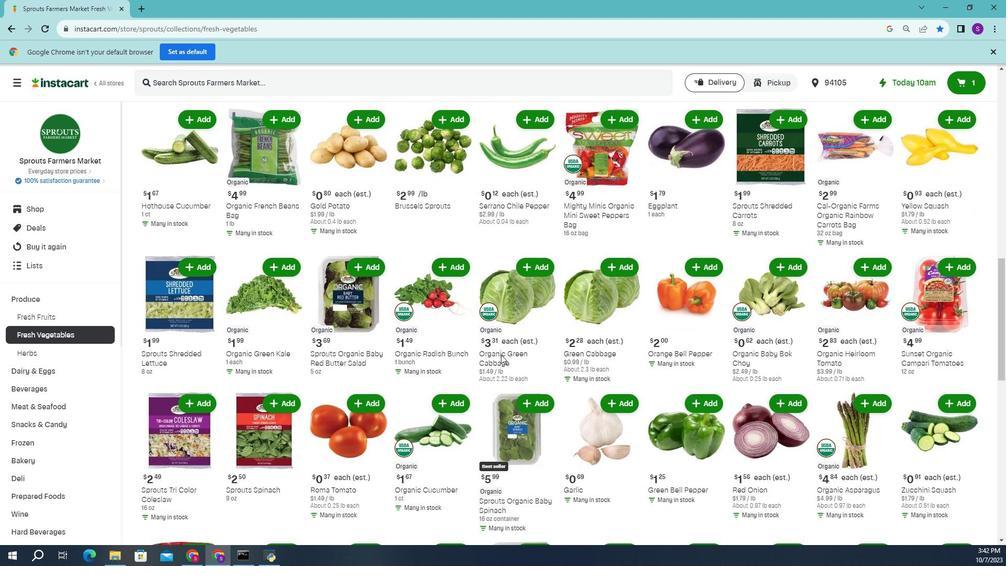 
Action: Mouse scrolled (531, 323) with delta (0, 0)
Screenshot: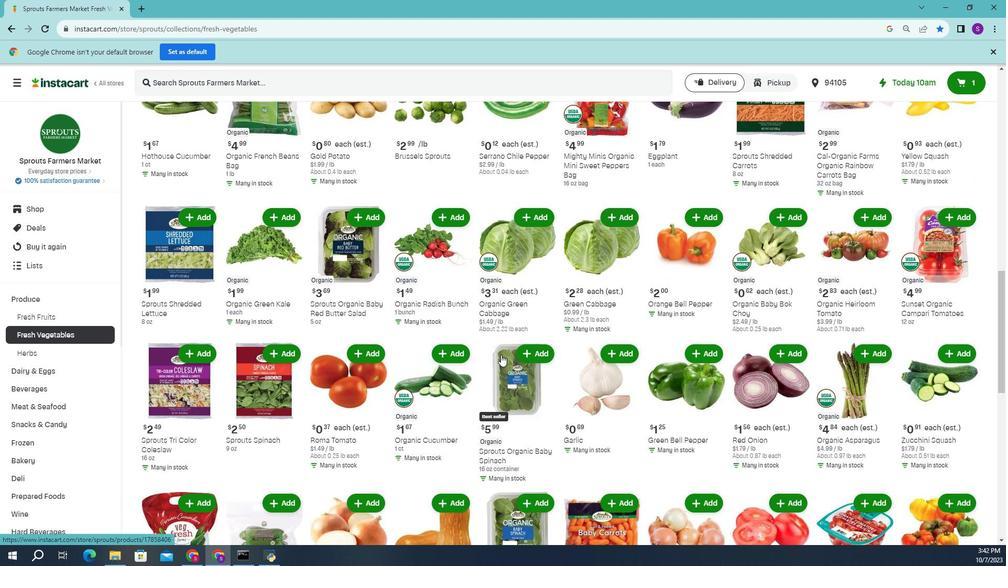 
Action: Mouse scrolled (531, 323) with delta (0, 0)
Screenshot: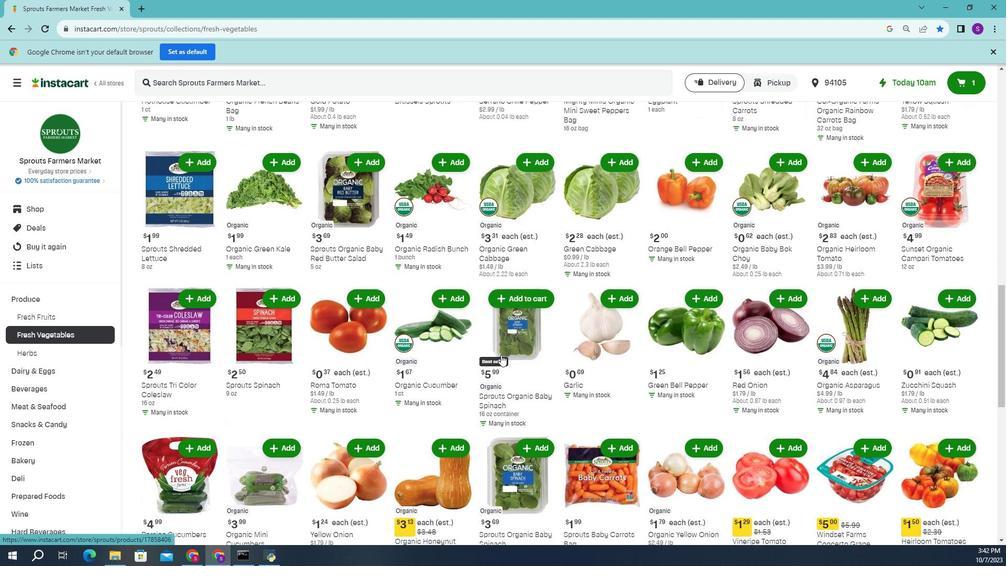 
Action: Mouse scrolled (531, 323) with delta (0, 0)
Screenshot: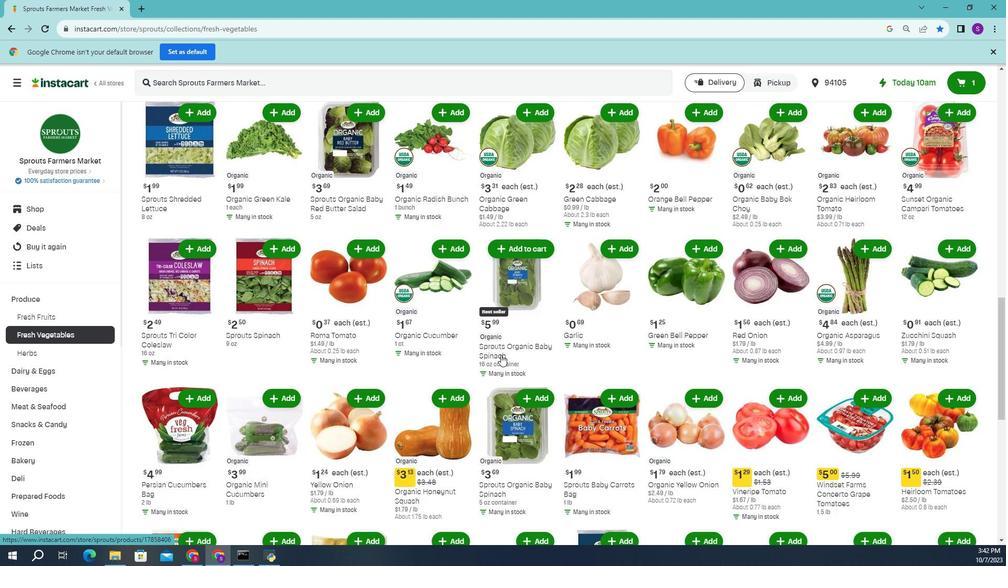 
Action: Mouse scrolled (531, 323) with delta (0, 0)
Screenshot: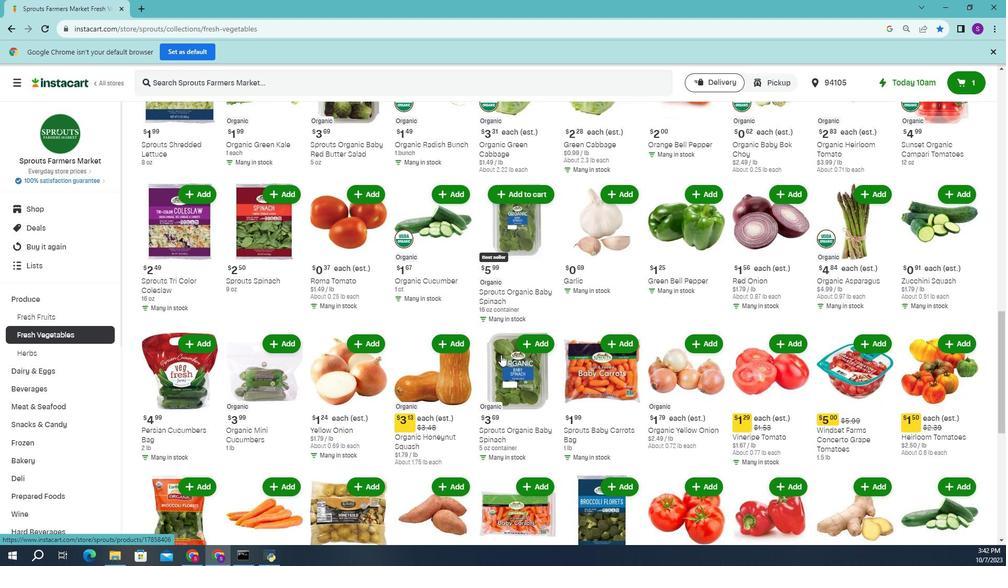 
Action: Mouse scrolled (531, 323) with delta (0, 0)
Screenshot: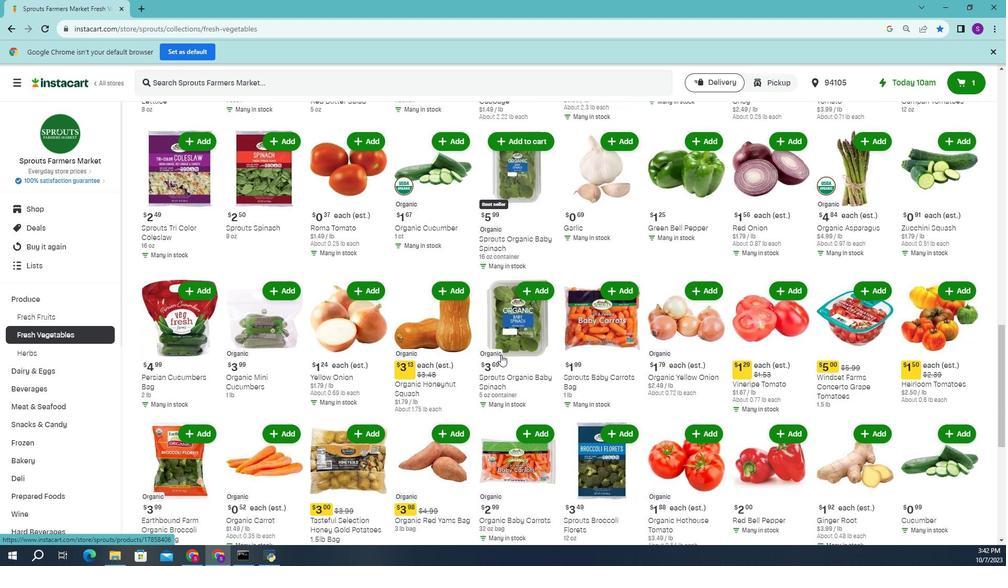 
Action: Mouse scrolled (531, 323) with delta (0, 0)
Screenshot: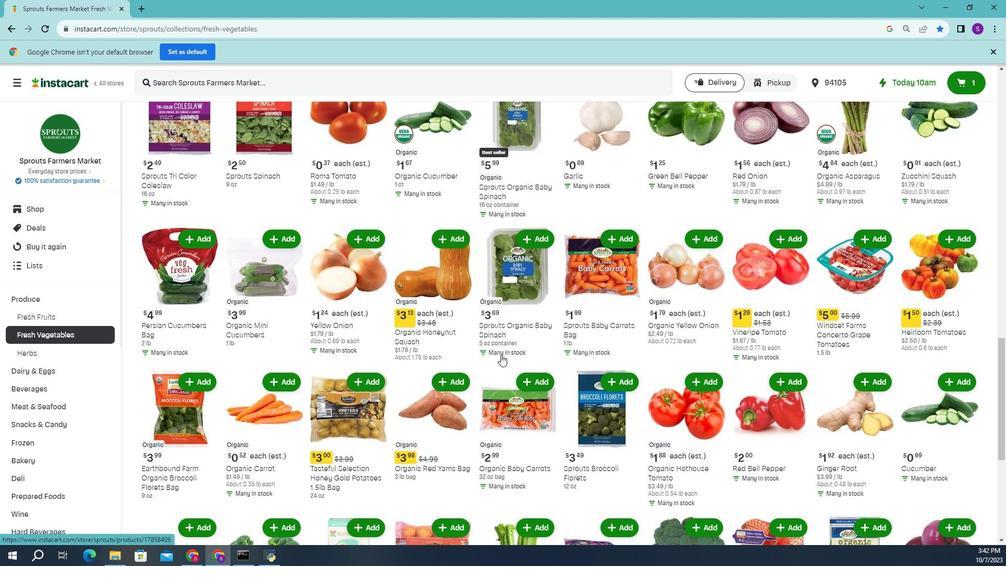
Action: Mouse moved to (531, 323)
Screenshot: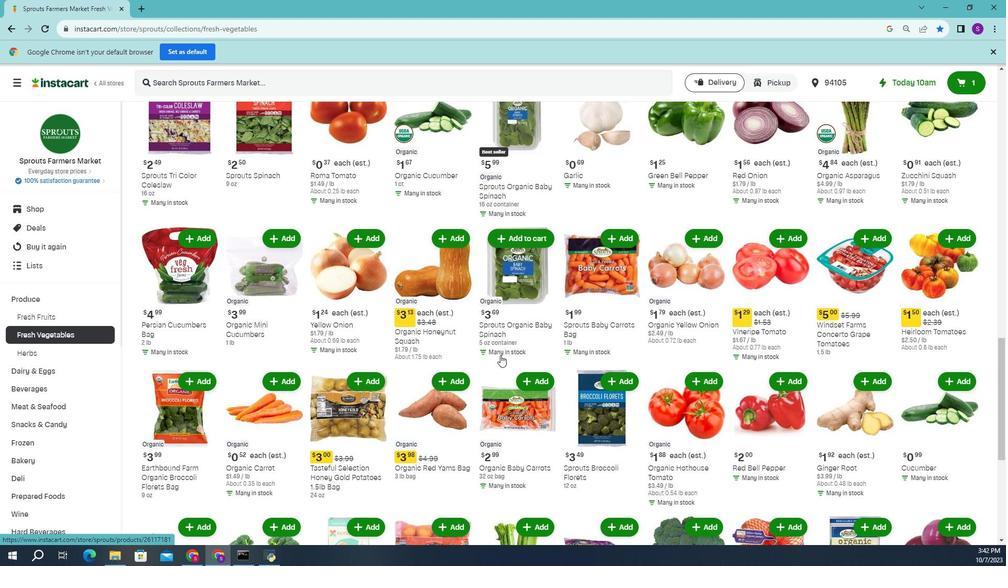
Action: Mouse scrolled (531, 323) with delta (0, 0)
Screenshot: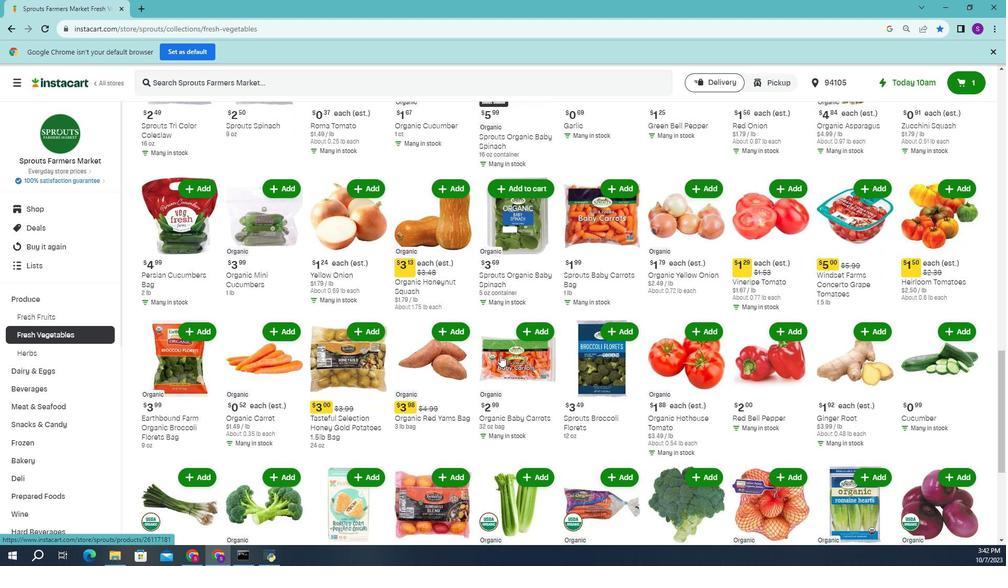 
Action: Mouse scrolled (531, 323) with delta (0, 0)
Screenshot: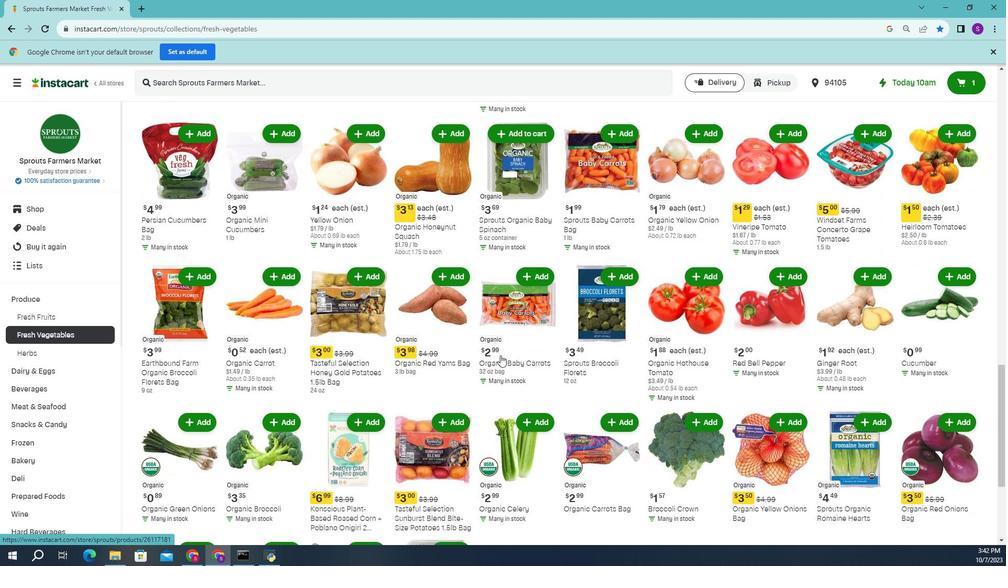 
Action: Mouse scrolled (531, 323) with delta (0, 0)
Screenshot: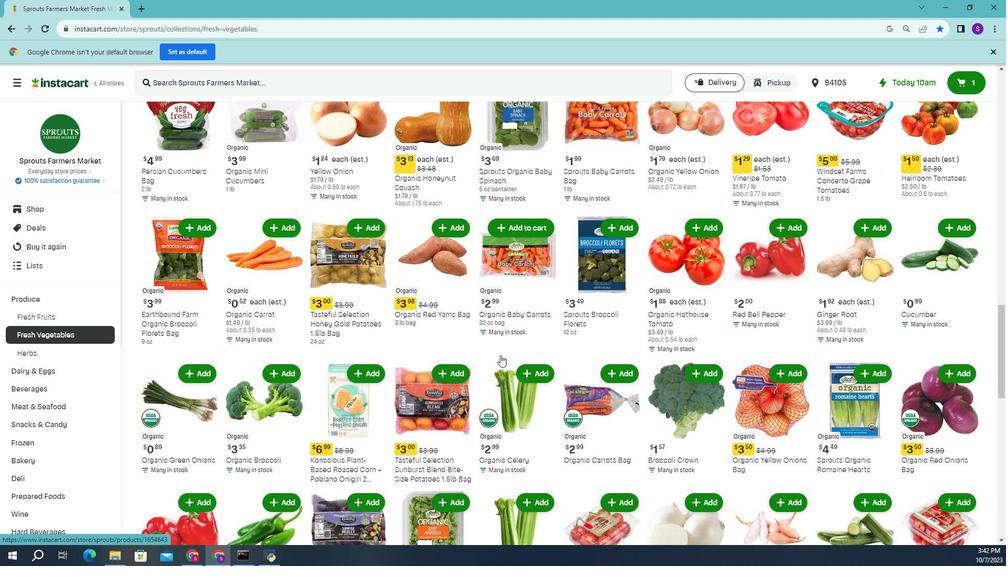 
Action: Mouse scrolled (531, 323) with delta (0, 0)
Screenshot: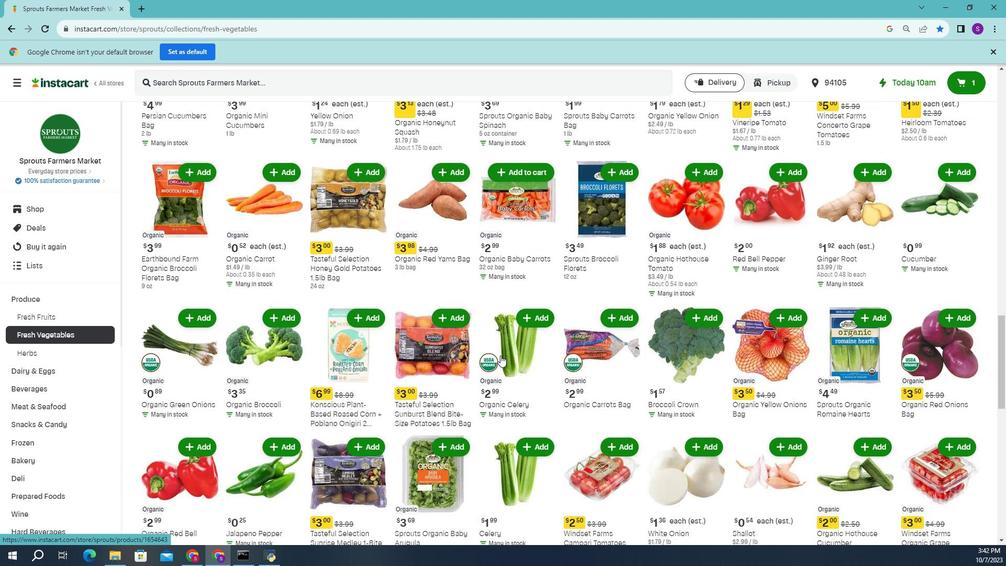 
Action: Mouse moved to (531, 323)
Screenshot: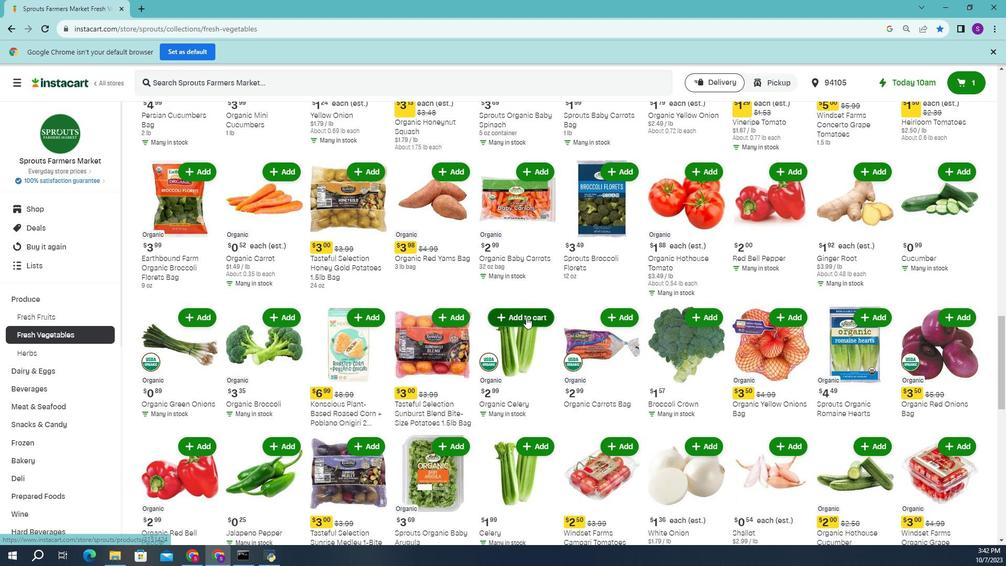 
Action: Mouse pressed left at (531, 323)
Screenshot: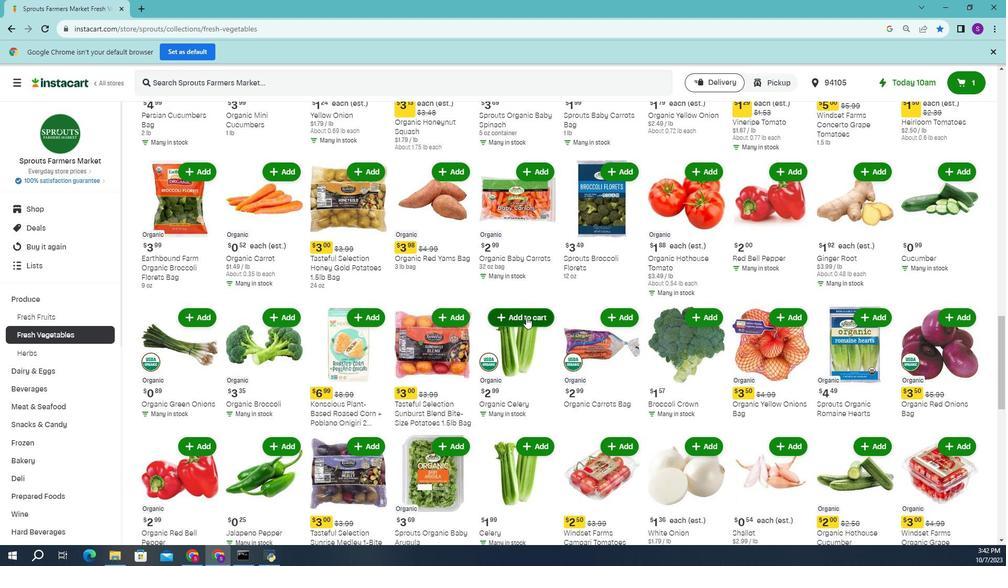 
Action: Mouse moved to (531, 323)
Screenshot: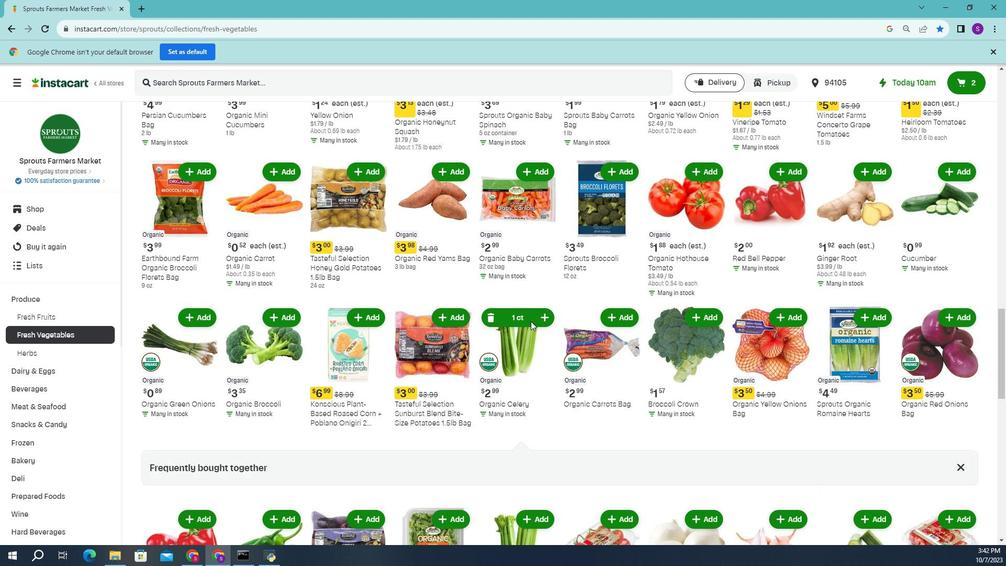 
